 Task: Open Card Card0000000007 in Board Board0000000002 in Workspace WS0000000001 in Trello. Add Member carxxstreet791@gmail.com to Card Card0000000007 in Board Board0000000002 in Workspace WS0000000001 in Trello. Add Orange Label titled Label0000000007 to Card Card0000000007 in Board Board0000000002 in Workspace WS0000000001 in Trello. Add Checklist CL0000000007 to Card Card0000000007 in Board Board0000000002 in Workspace WS0000000001 in Trello. Add Dates with Start Date as Oct 01 2023 and Due Date as Oct 31 2023 to Card Card0000000007 in Board Board0000000002 in Workspace WS0000000001 in Trello
Action: Mouse moved to (420, 559)
Screenshot: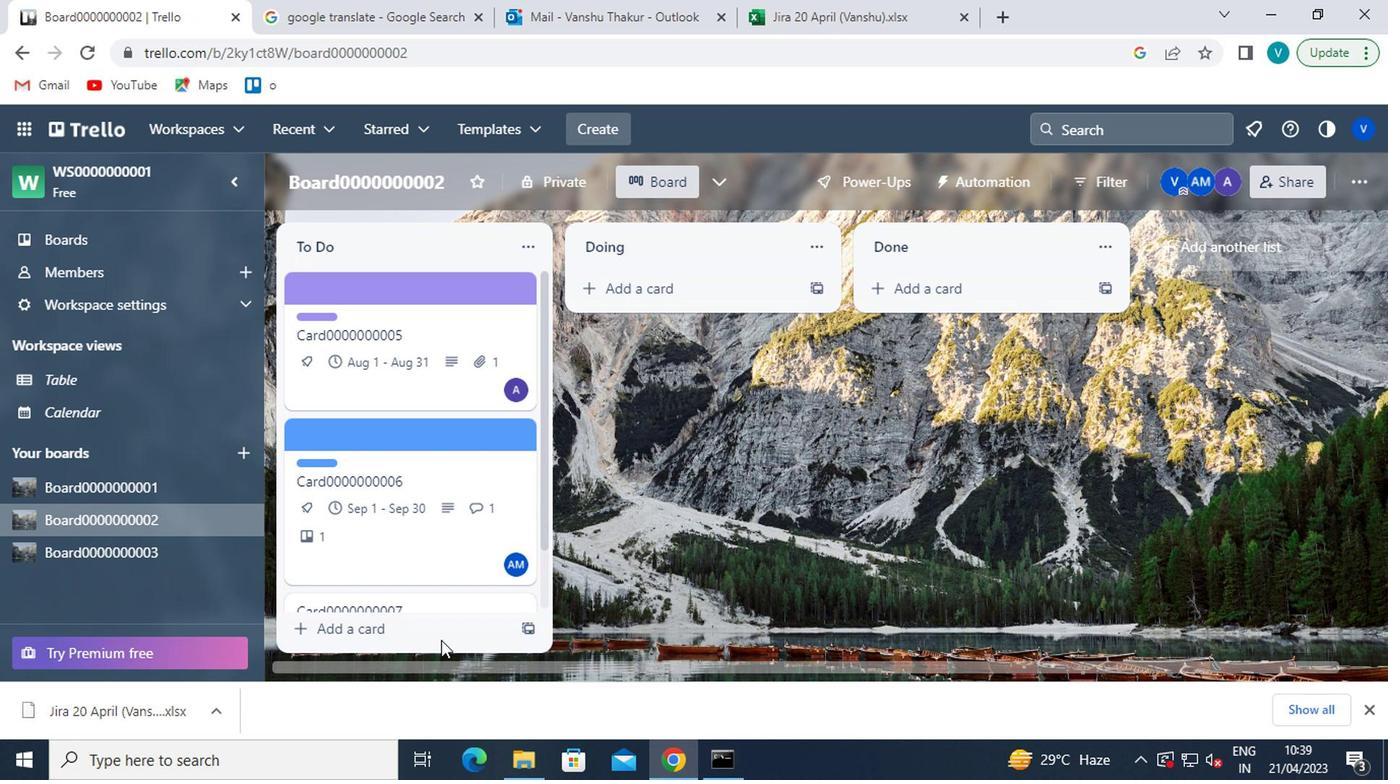 
Action: Mouse scrolled (420, 558) with delta (0, 0)
Screenshot: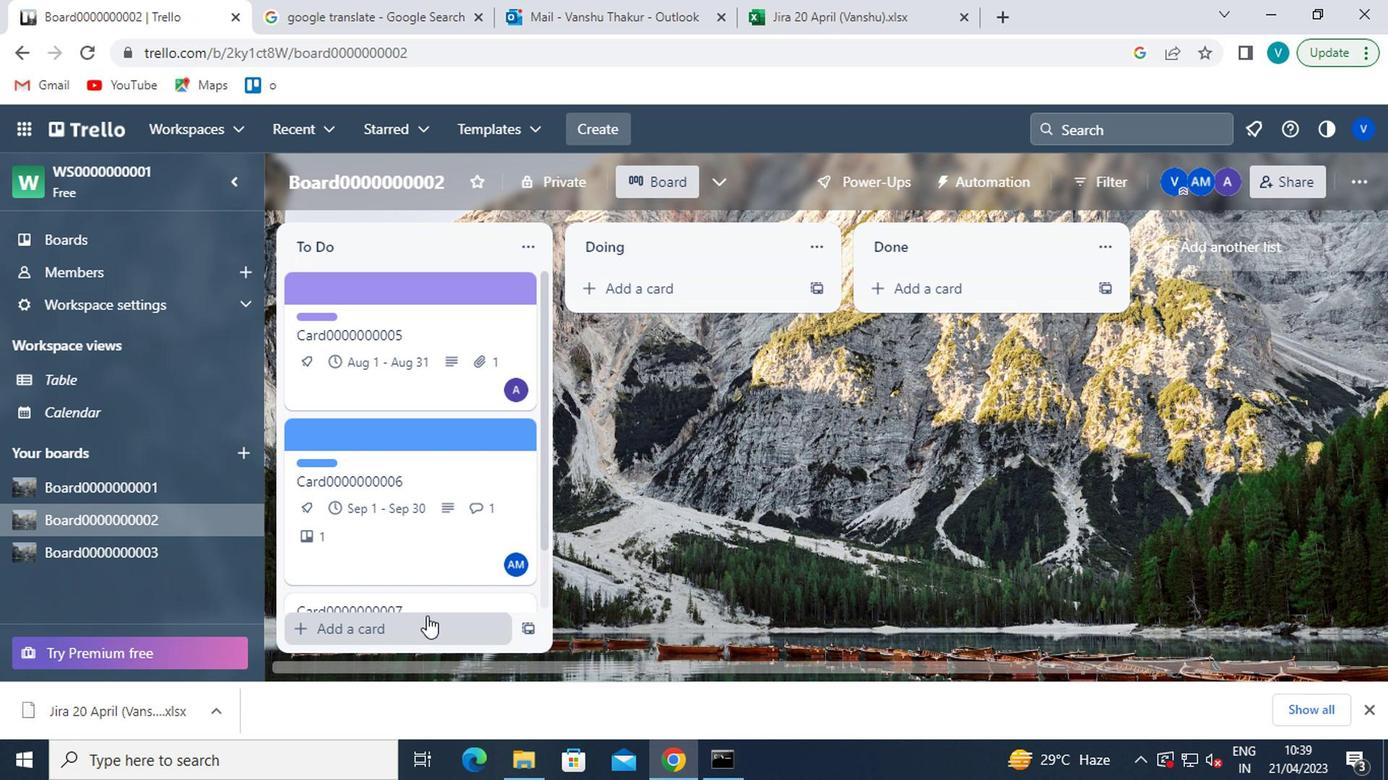
Action: Mouse scrolled (420, 558) with delta (0, 0)
Screenshot: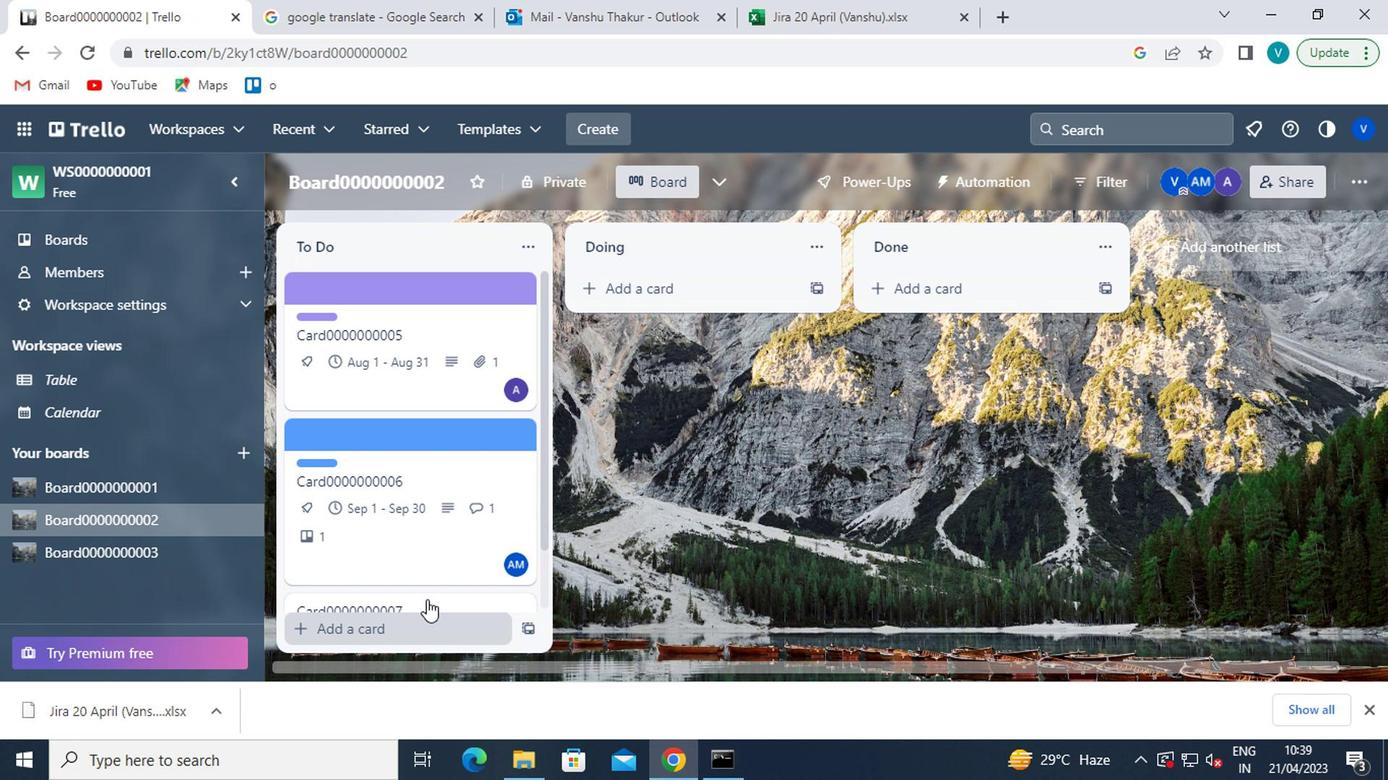 
Action: Mouse moved to (425, 534)
Screenshot: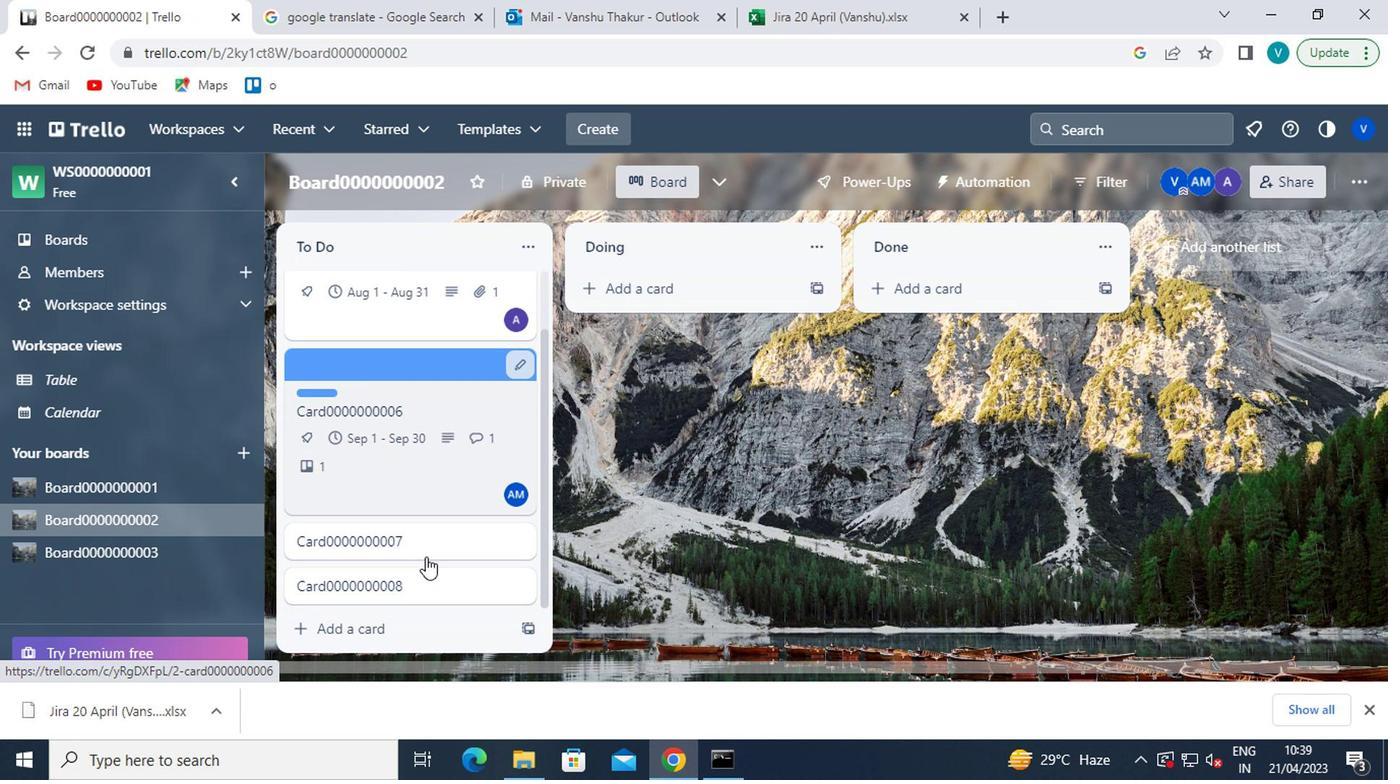 
Action: Mouse pressed left at (425, 534)
Screenshot: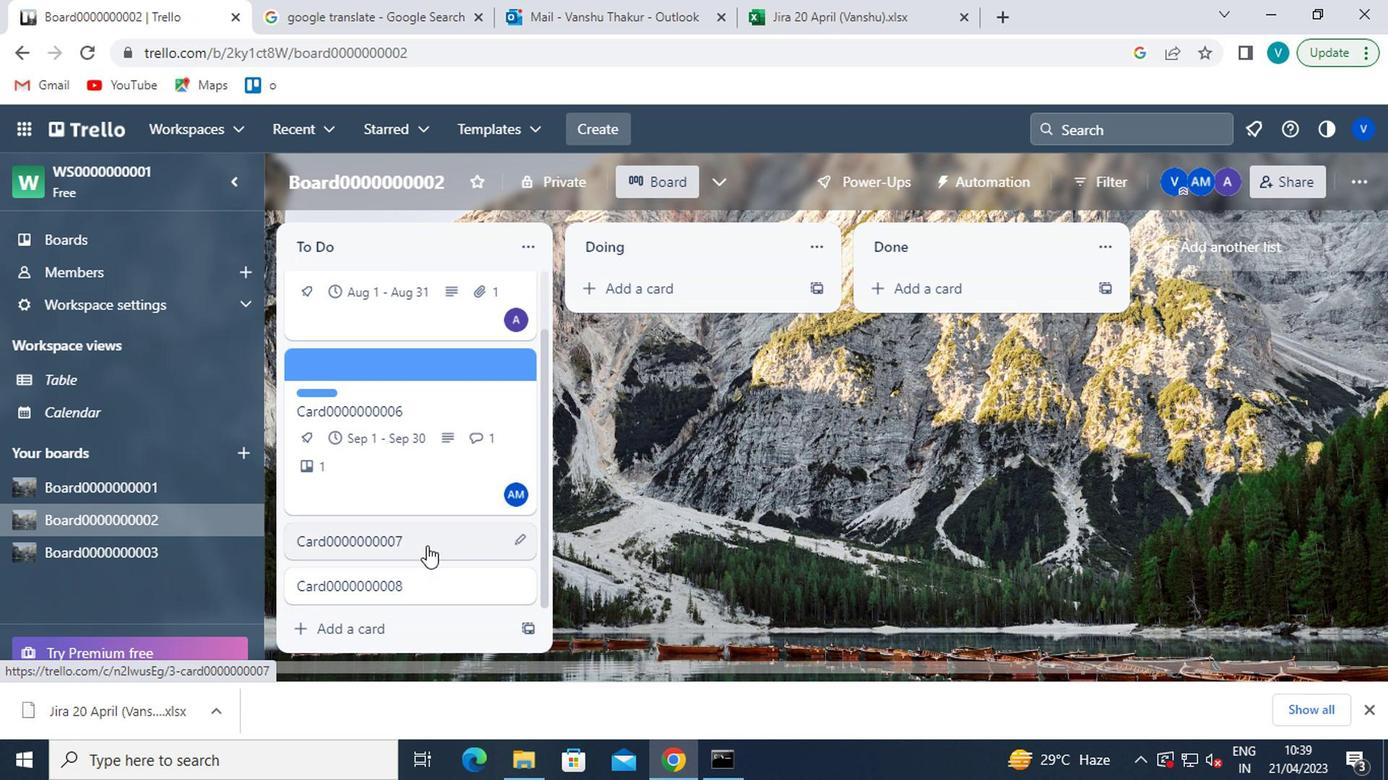 
Action: Mouse moved to (922, 356)
Screenshot: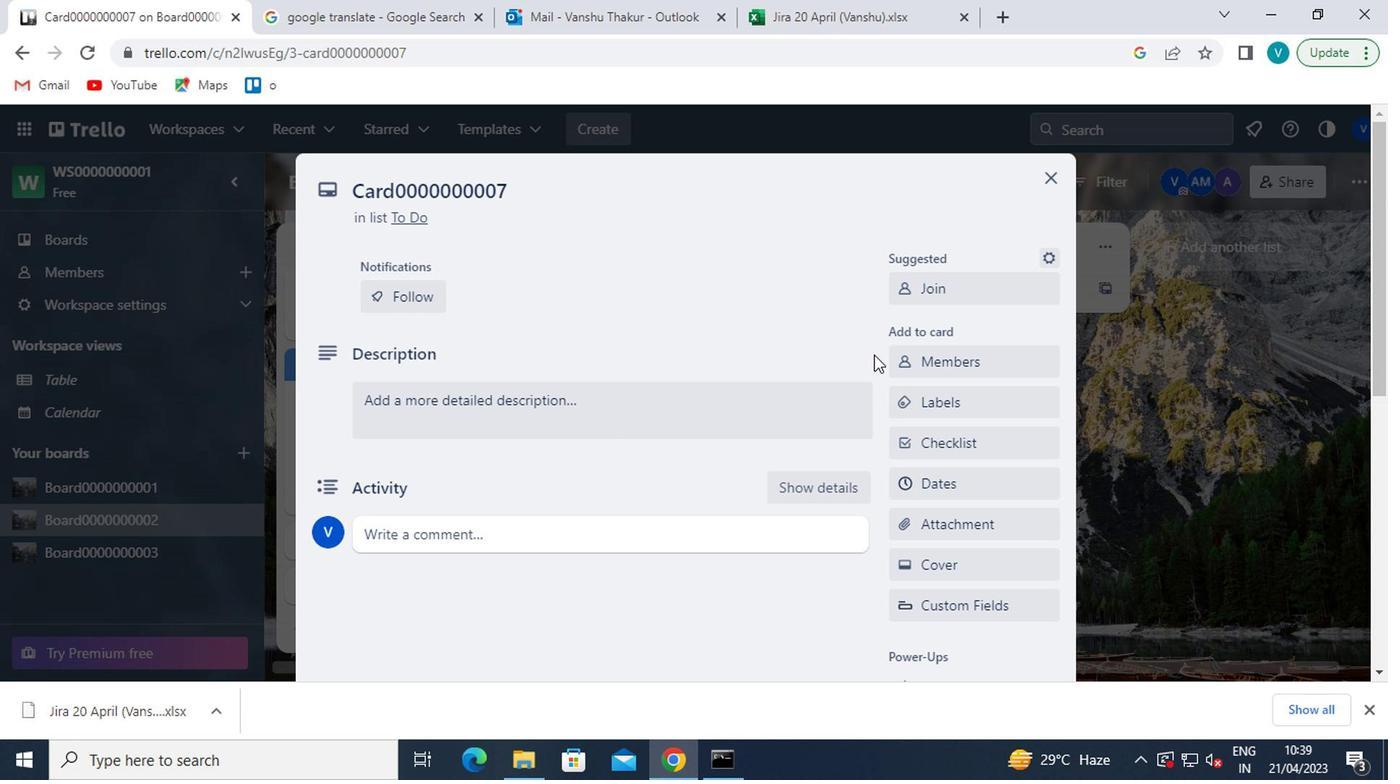 
Action: Mouse pressed left at (922, 356)
Screenshot: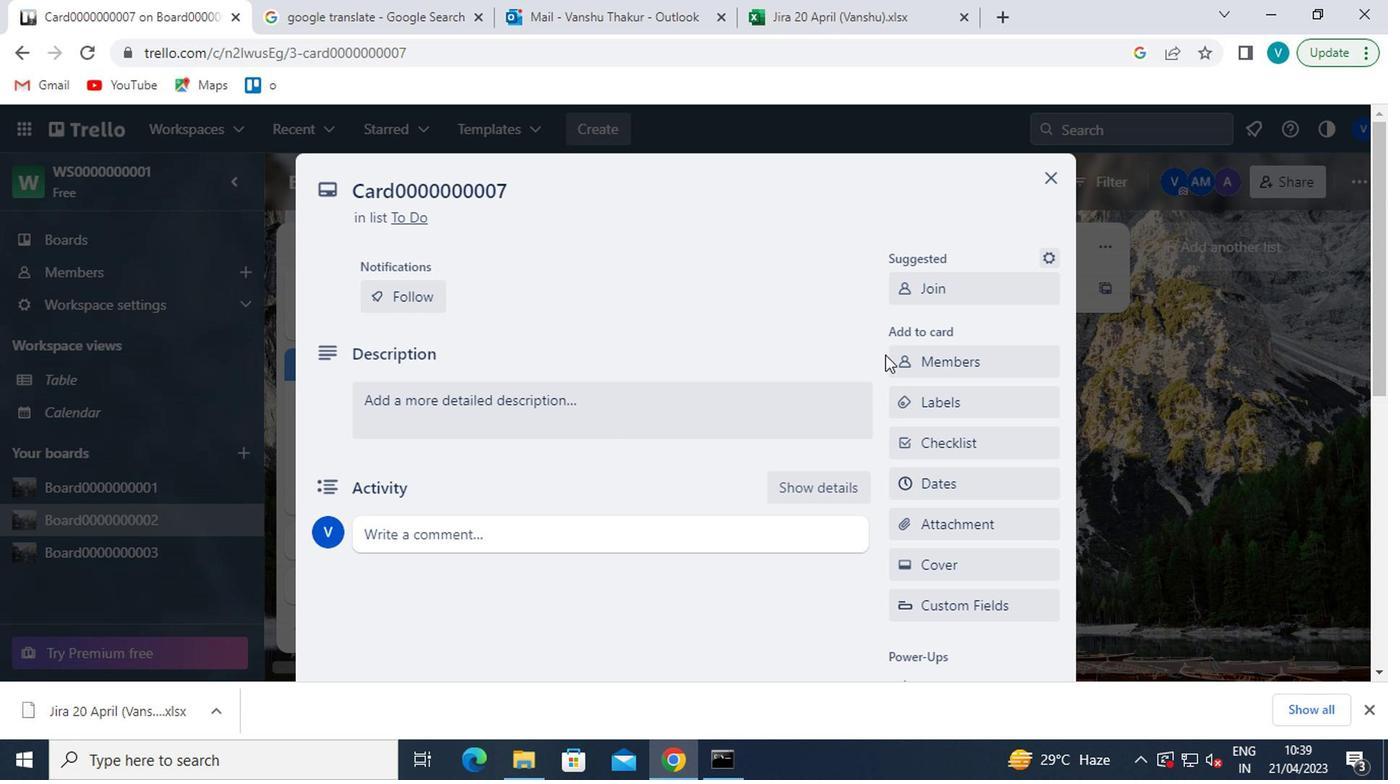 
Action: Mouse moved to (976, 230)
Screenshot: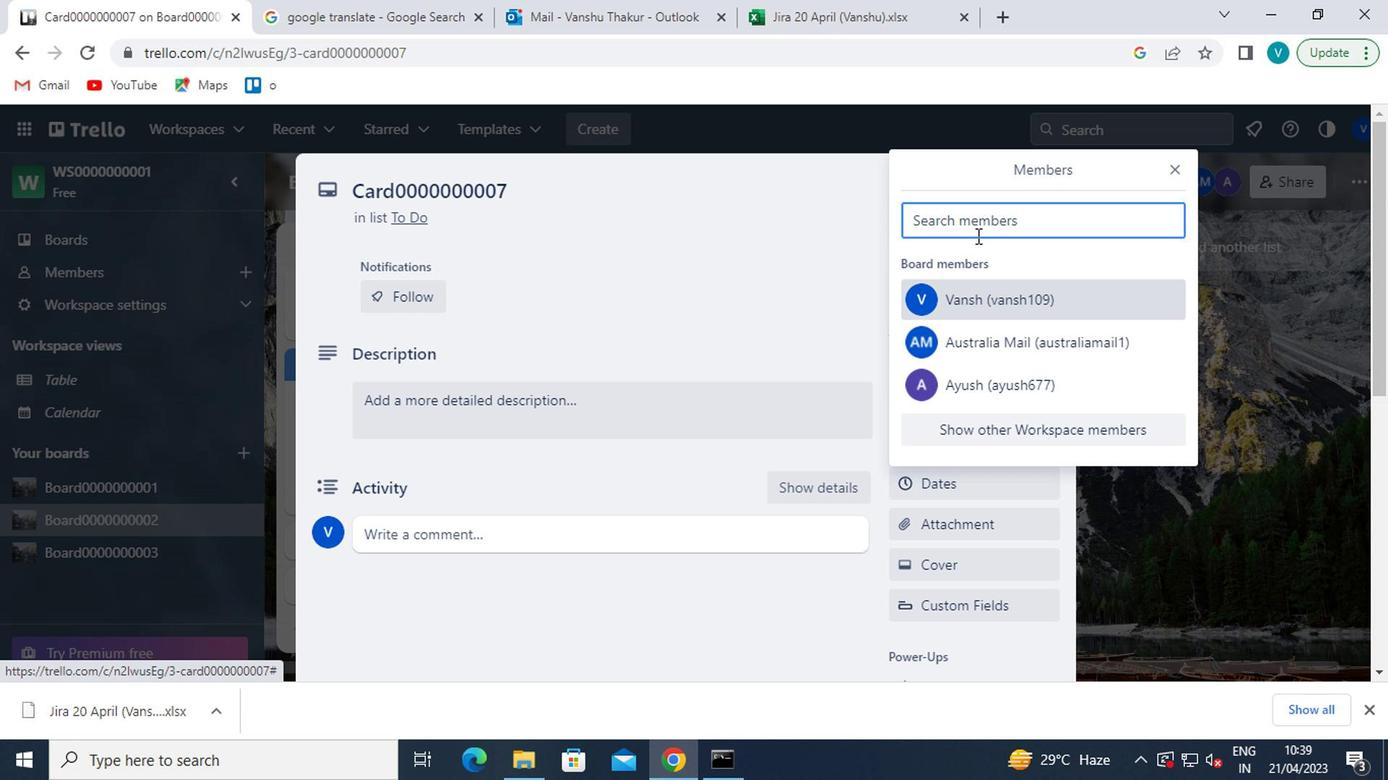
Action: Mouse pressed left at (976, 230)
Screenshot: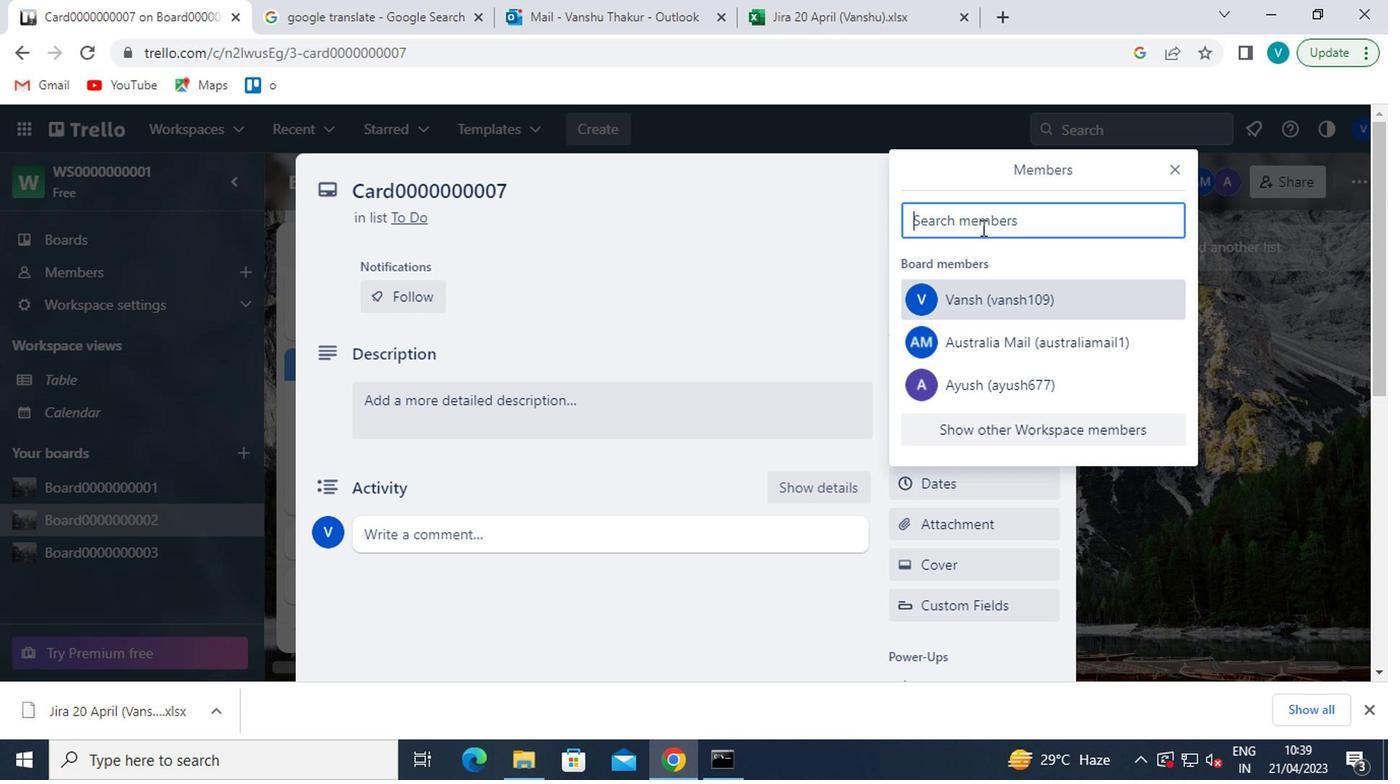 
Action: Key pressed <Key.shift>CARXXSTREET791<Key.shift>@GMAIL.COM
Screenshot: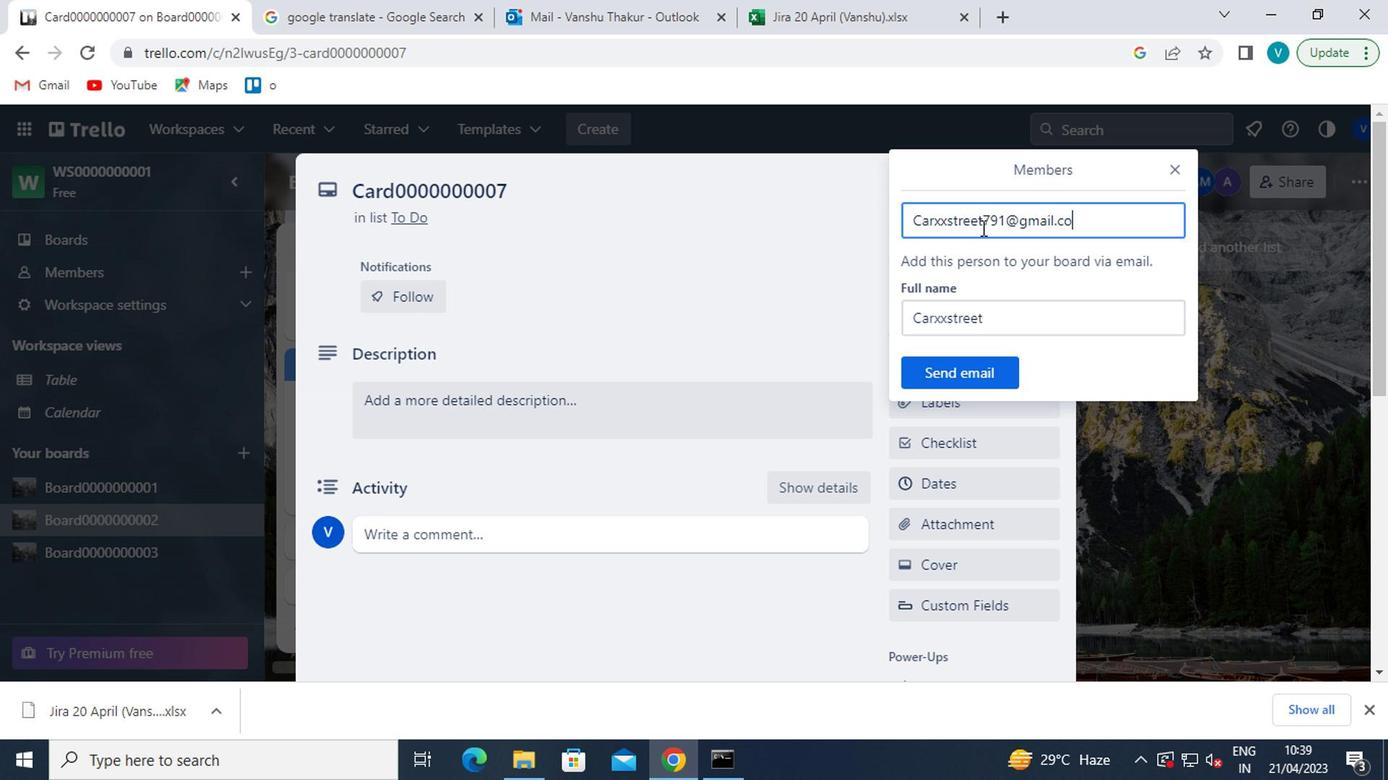 
Action: Mouse moved to (990, 371)
Screenshot: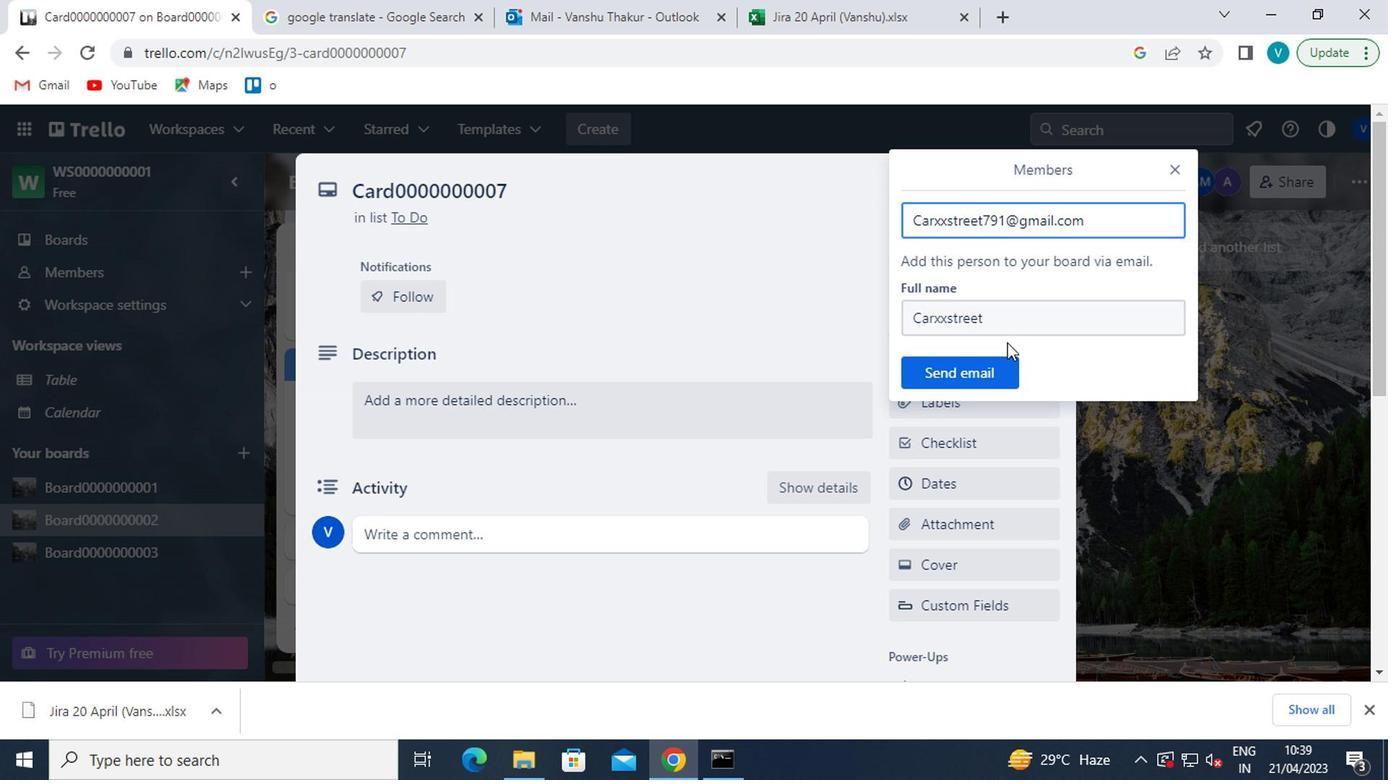 
Action: Mouse pressed left at (990, 371)
Screenshot: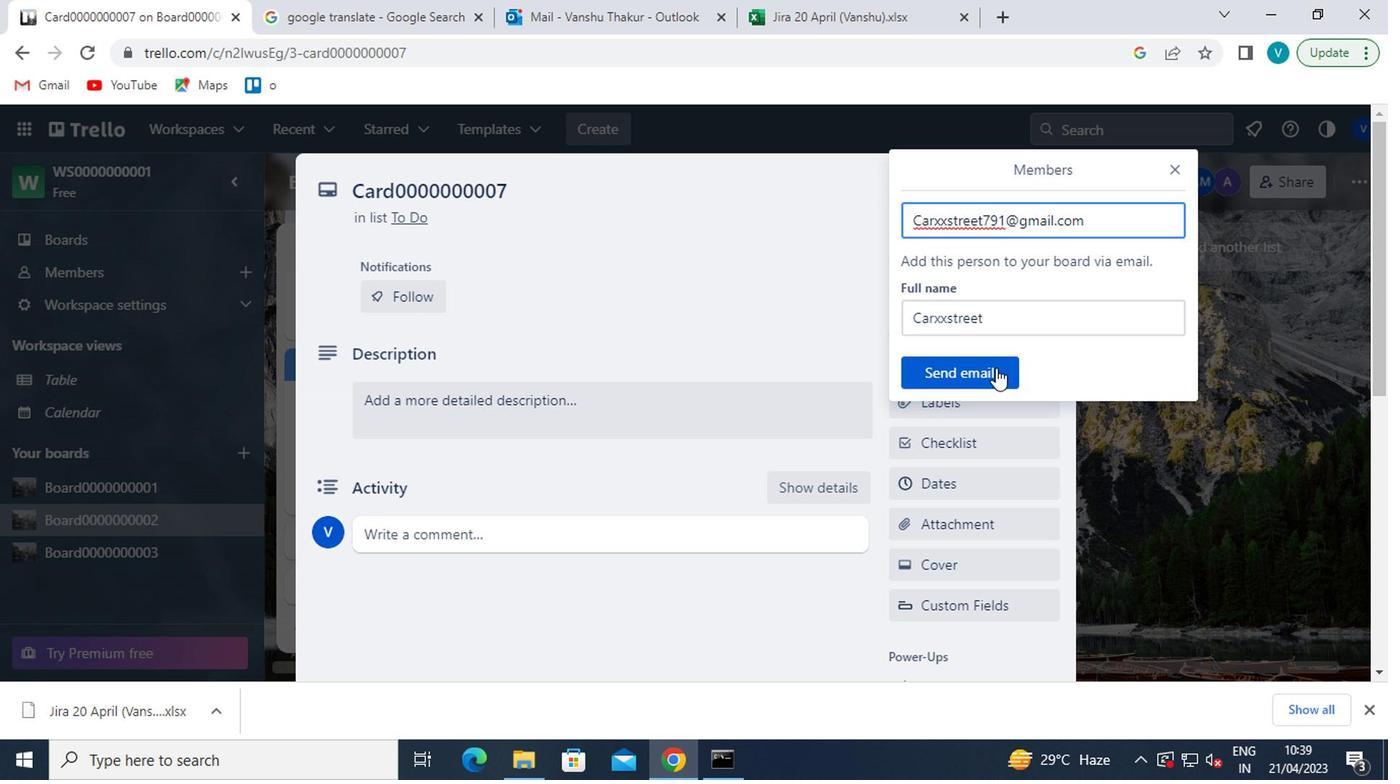 
Action: Mouse moved to (981, 398)
Screenshot: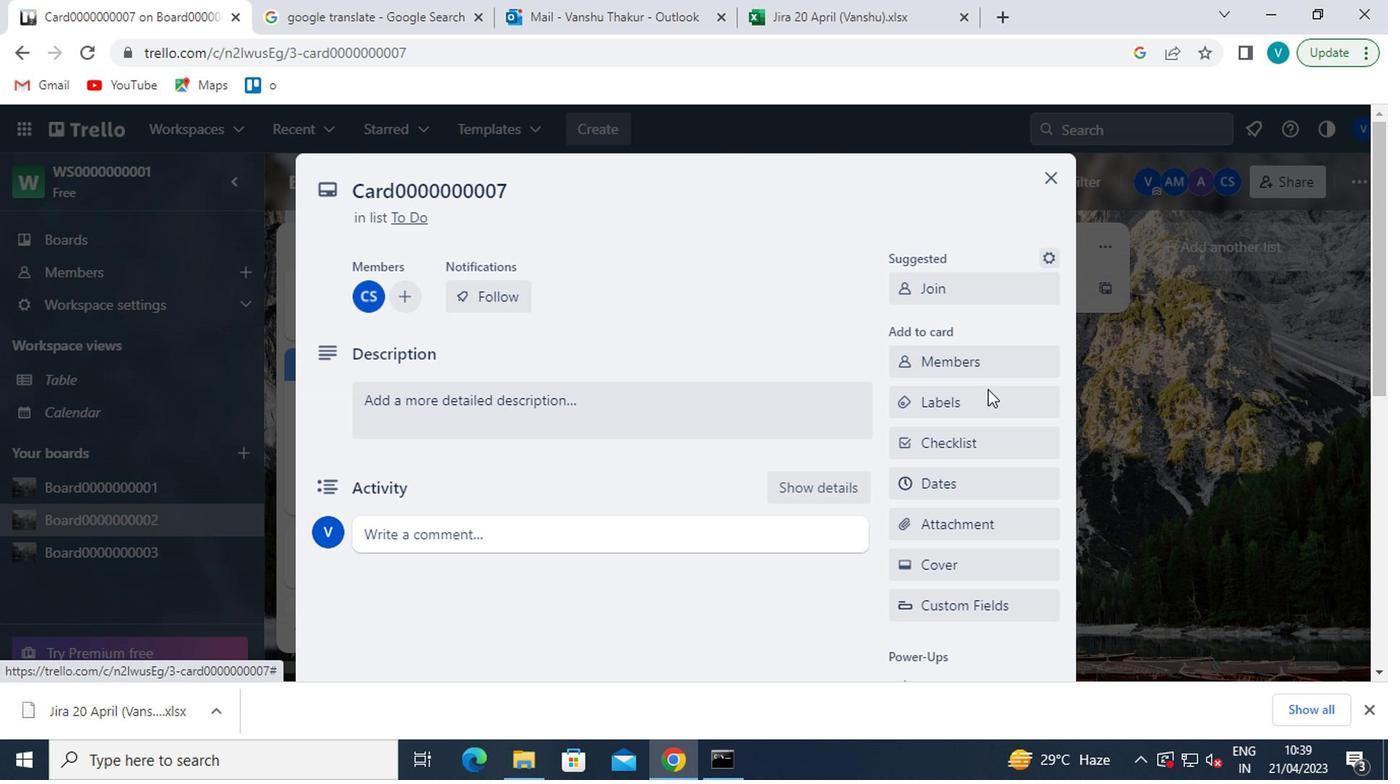 
Action: Mouse pressed left at (981, 398)
Screenshot: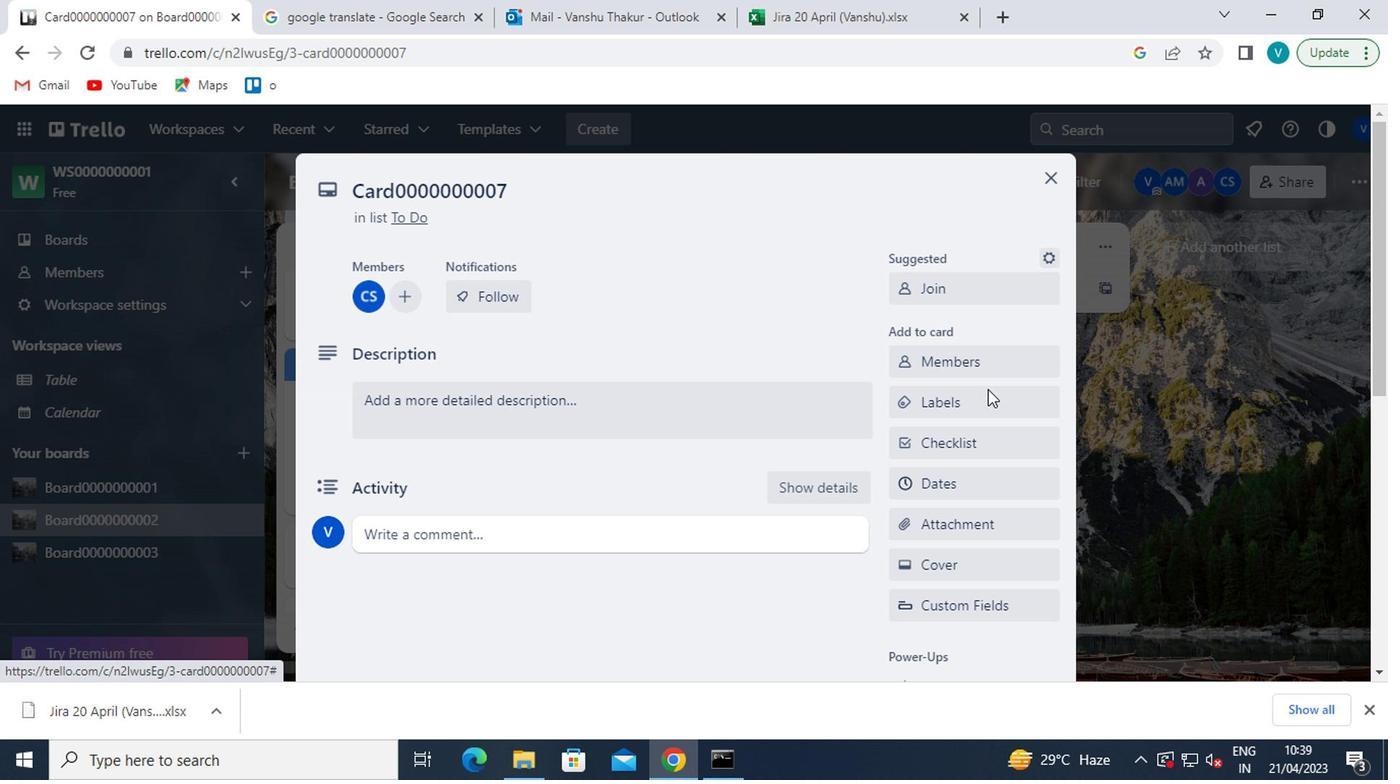 
Action: Mouse moved to (1033, 608)
Screenshot: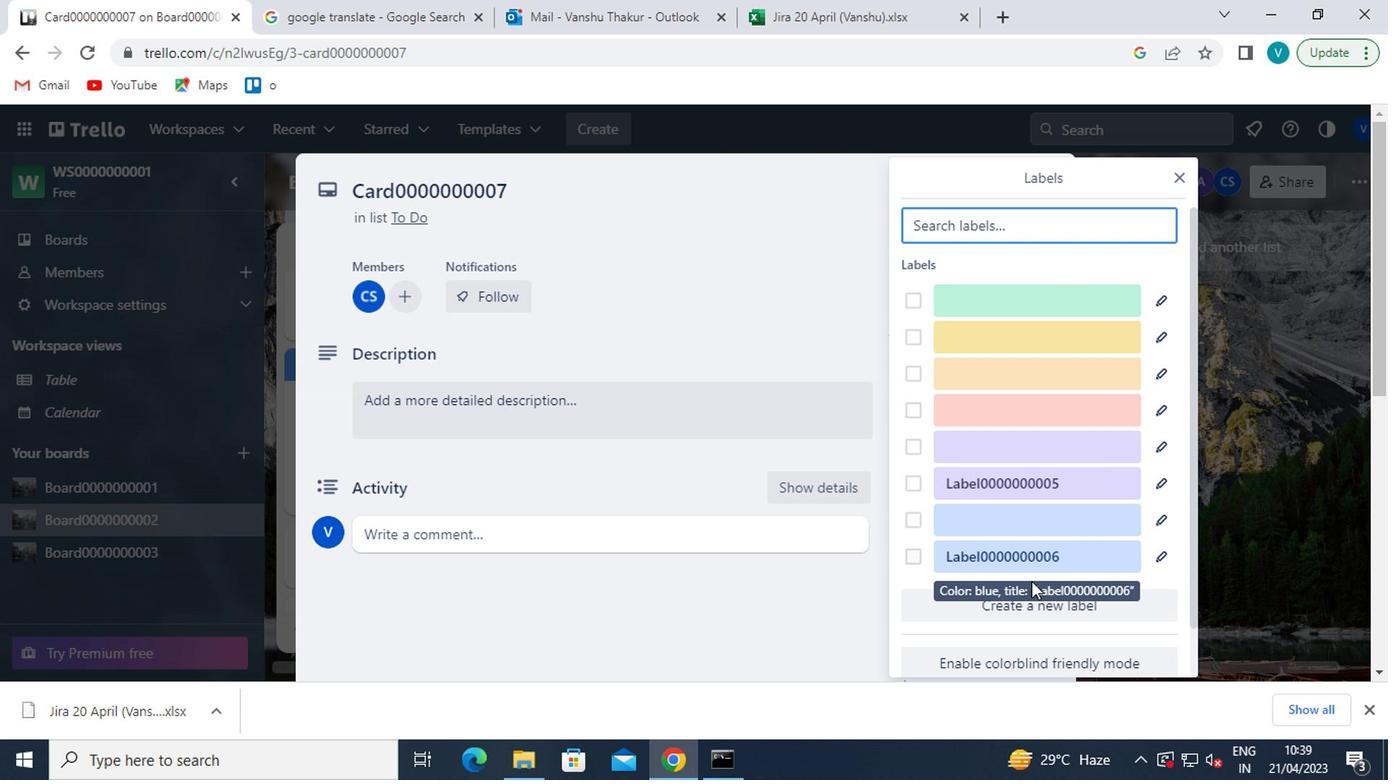 
Action: Mouse pressed left at (1033, 608)
Screenshot: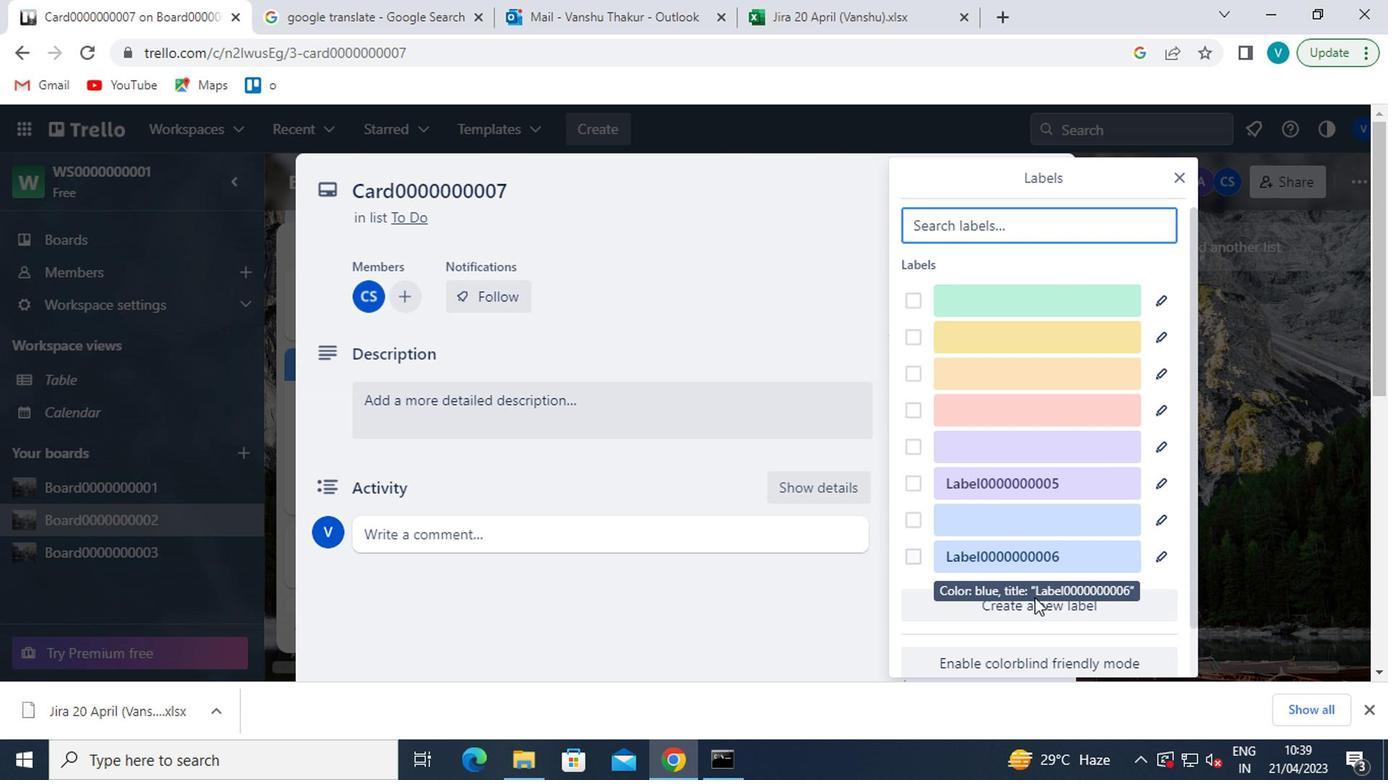 
Action: Mouse moved to (1026, 475)
Screenshot: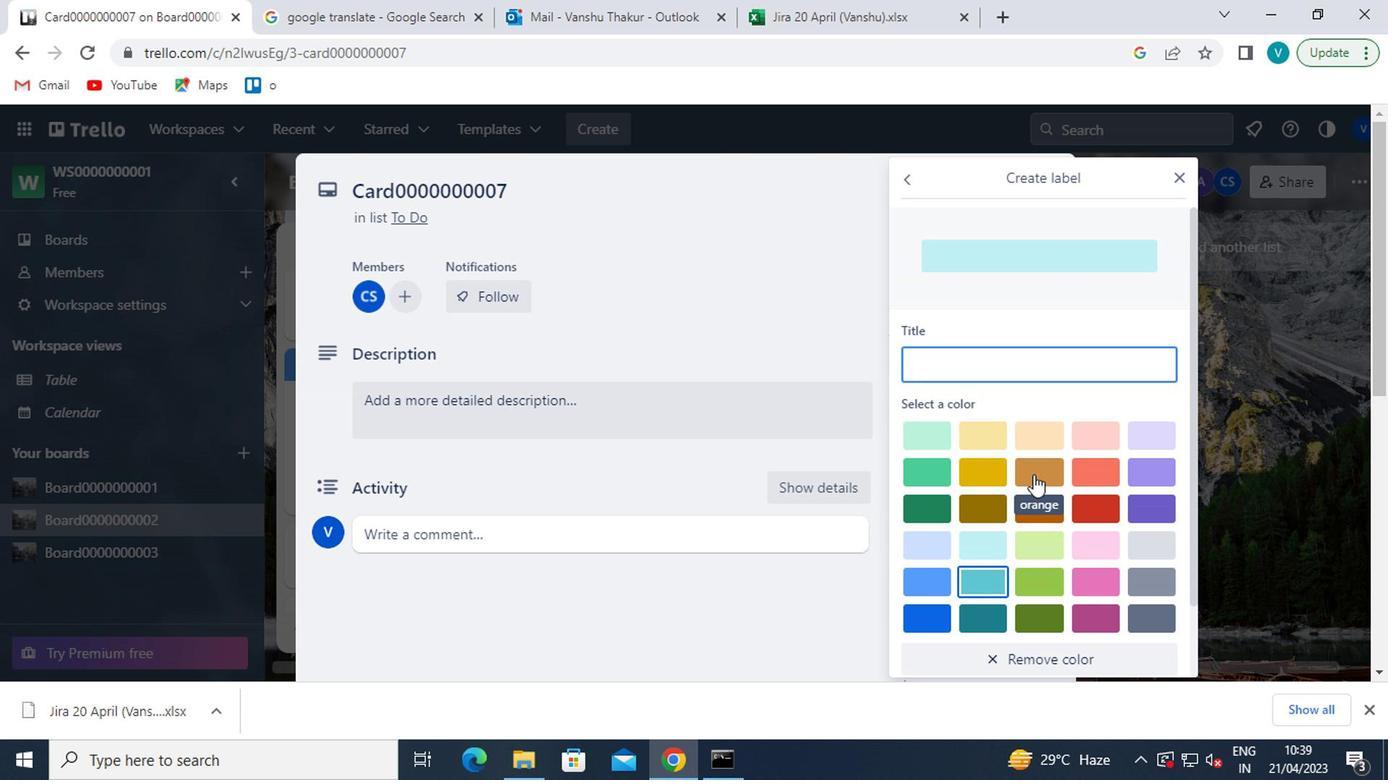
Action: Mouse pressed left at (1026, 475)
Screenshot: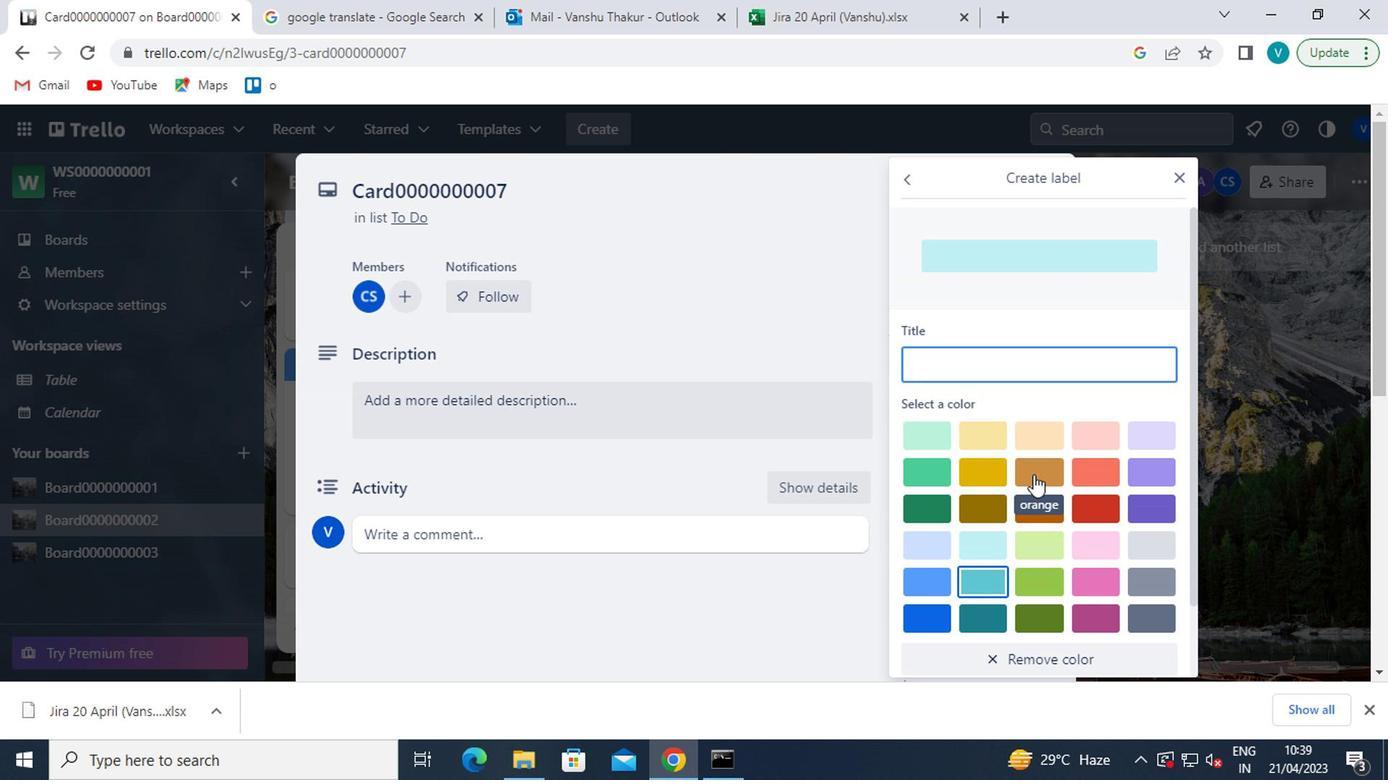 
Action: Mouse moved to (1041, 353)
Screenshot: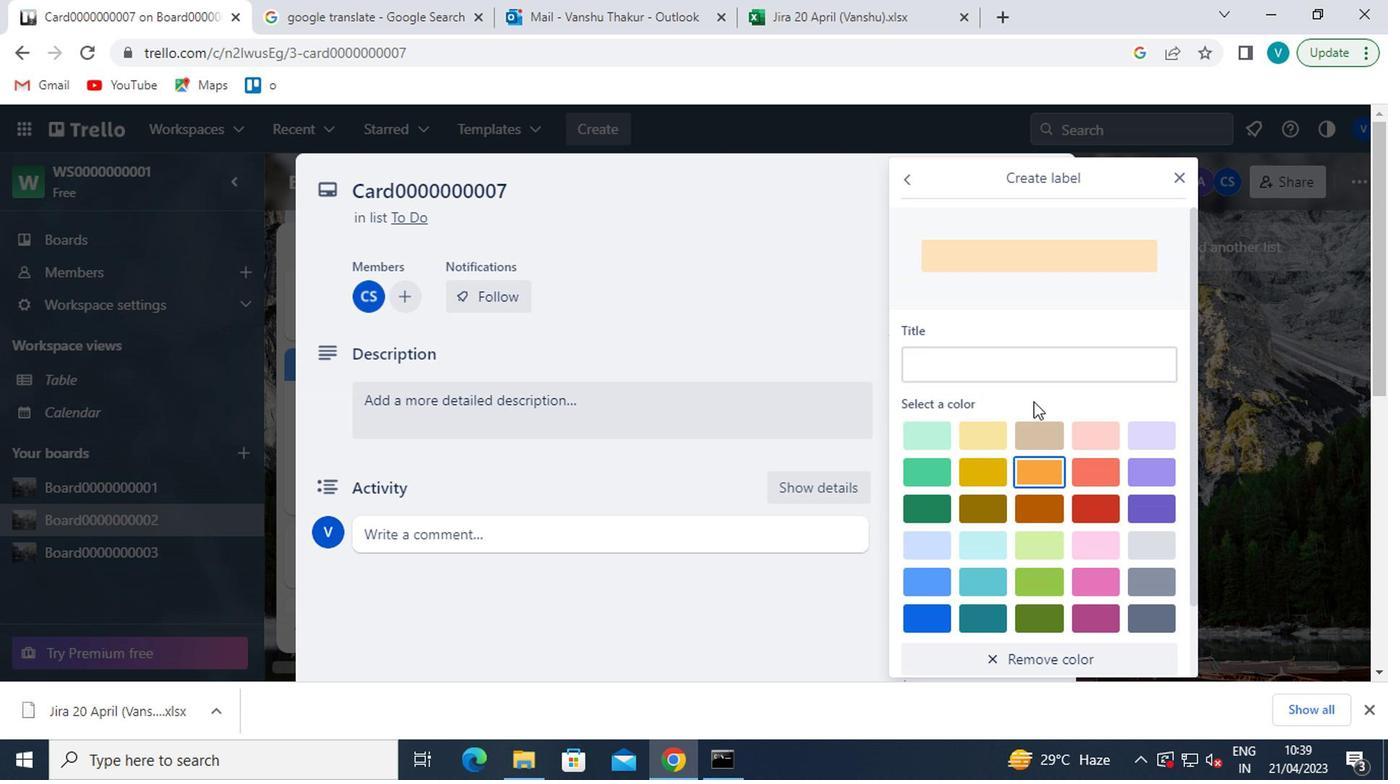 
Action: Mouse pressed left at (1041, 353)
Screenshot: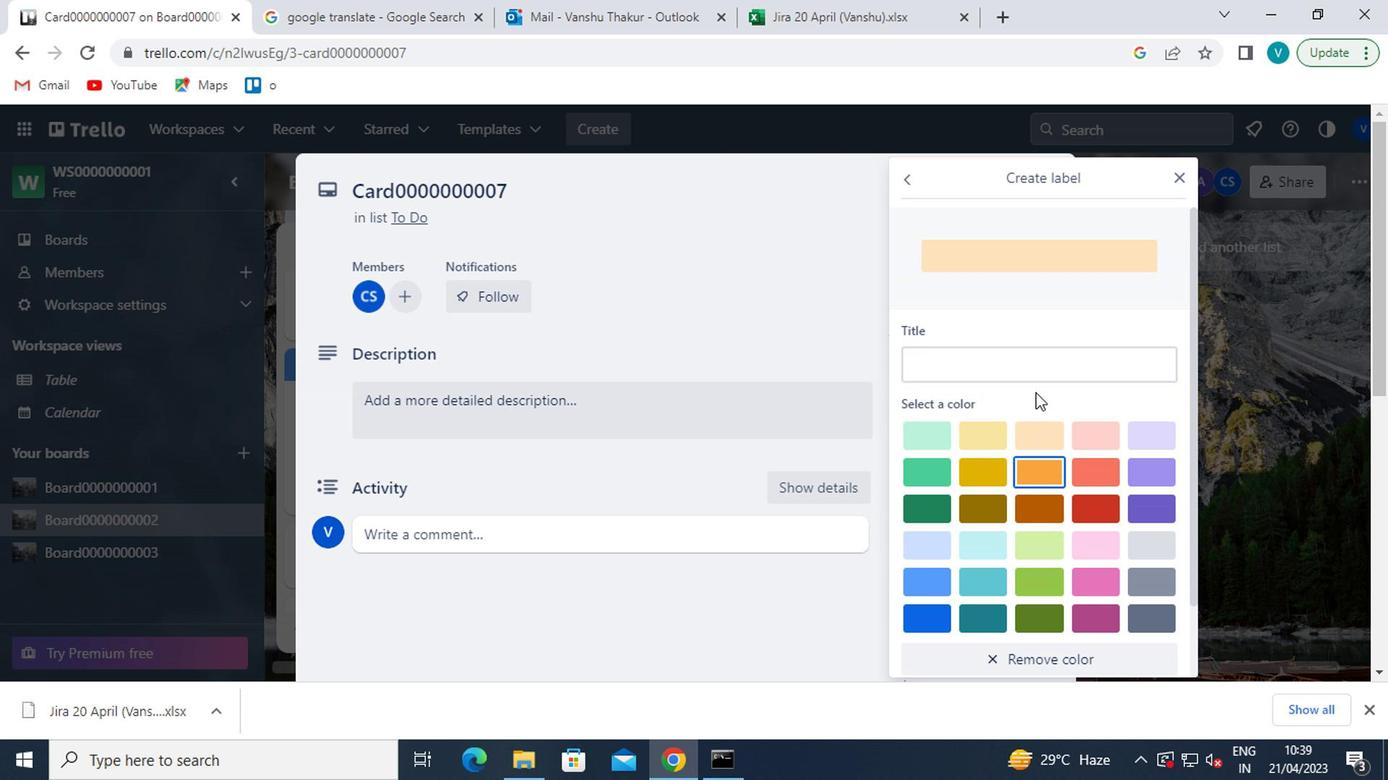
Action: Key pressed <Key.shift>LABEL0000000007
Screenshot: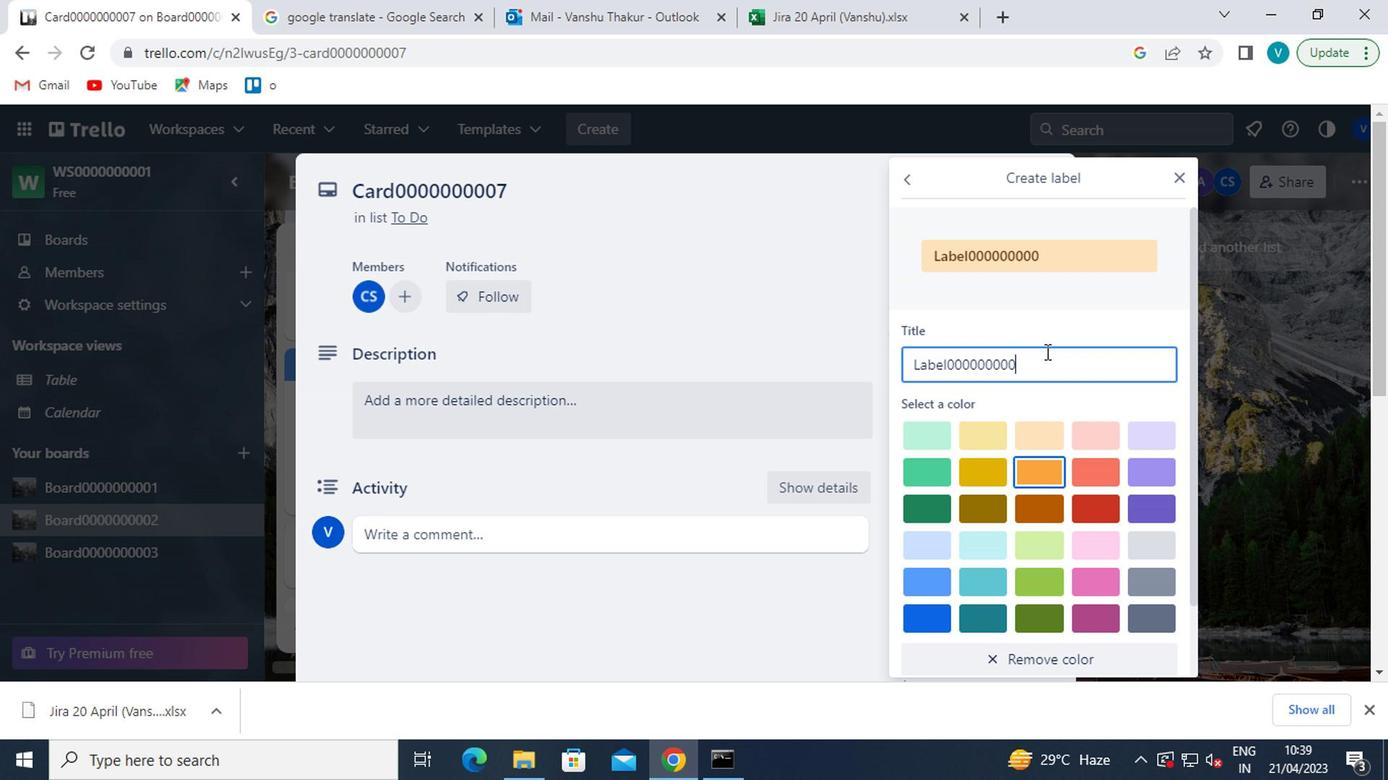 
Action: Mouse scrolled (1041, 352) with delta (0, 0)
Screenshot: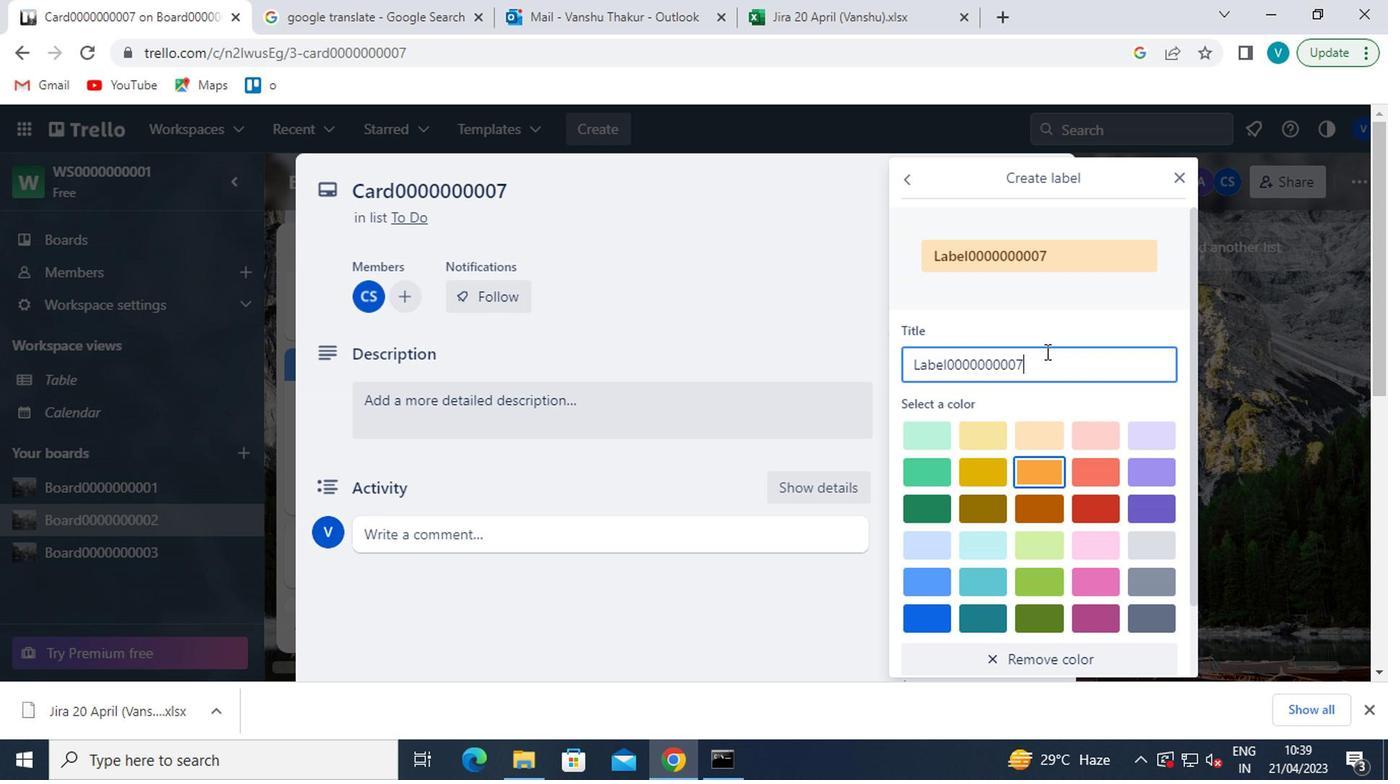 
Action: Mouse scrolled (1041, 352) with delta (0, 0)
Screenshot: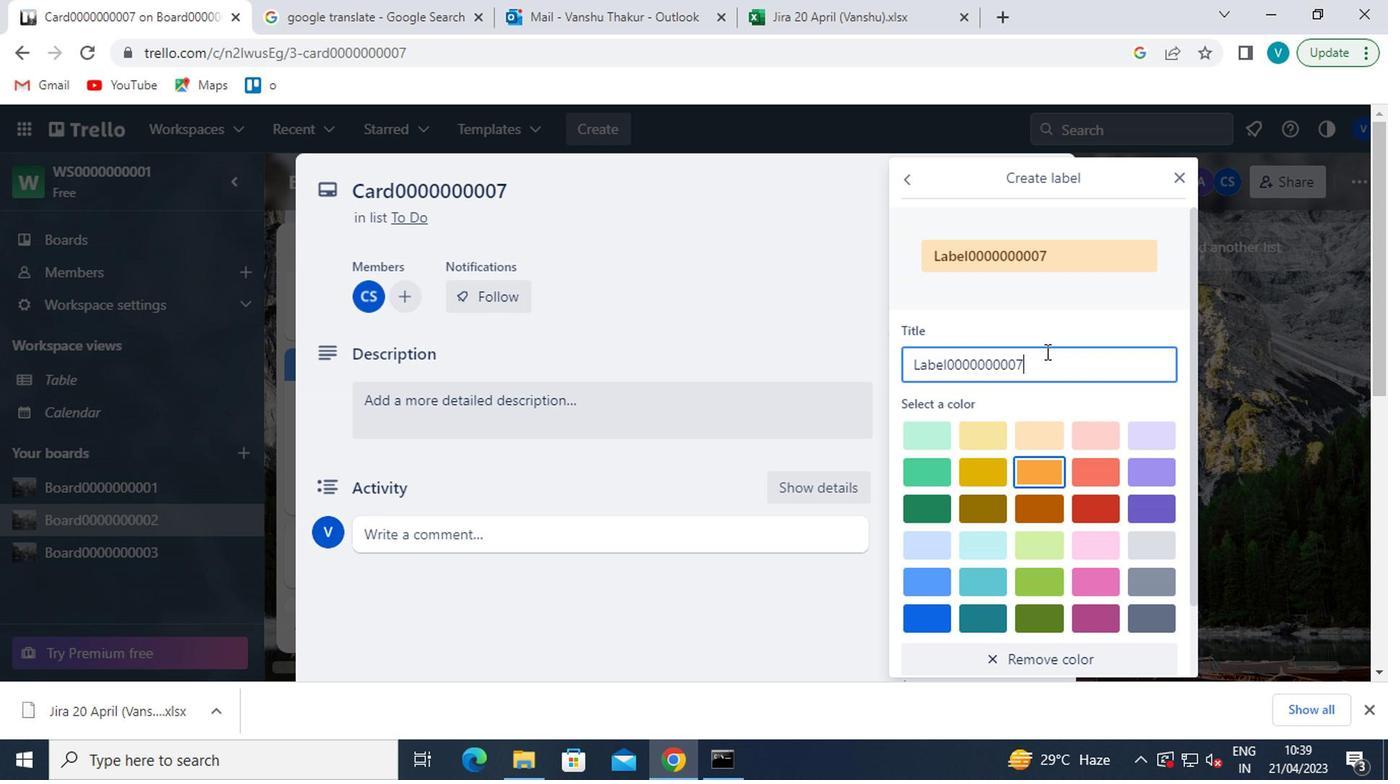 
Action: Mouse scrolled (1041, 352) with delta (0, 0)
Screenshot: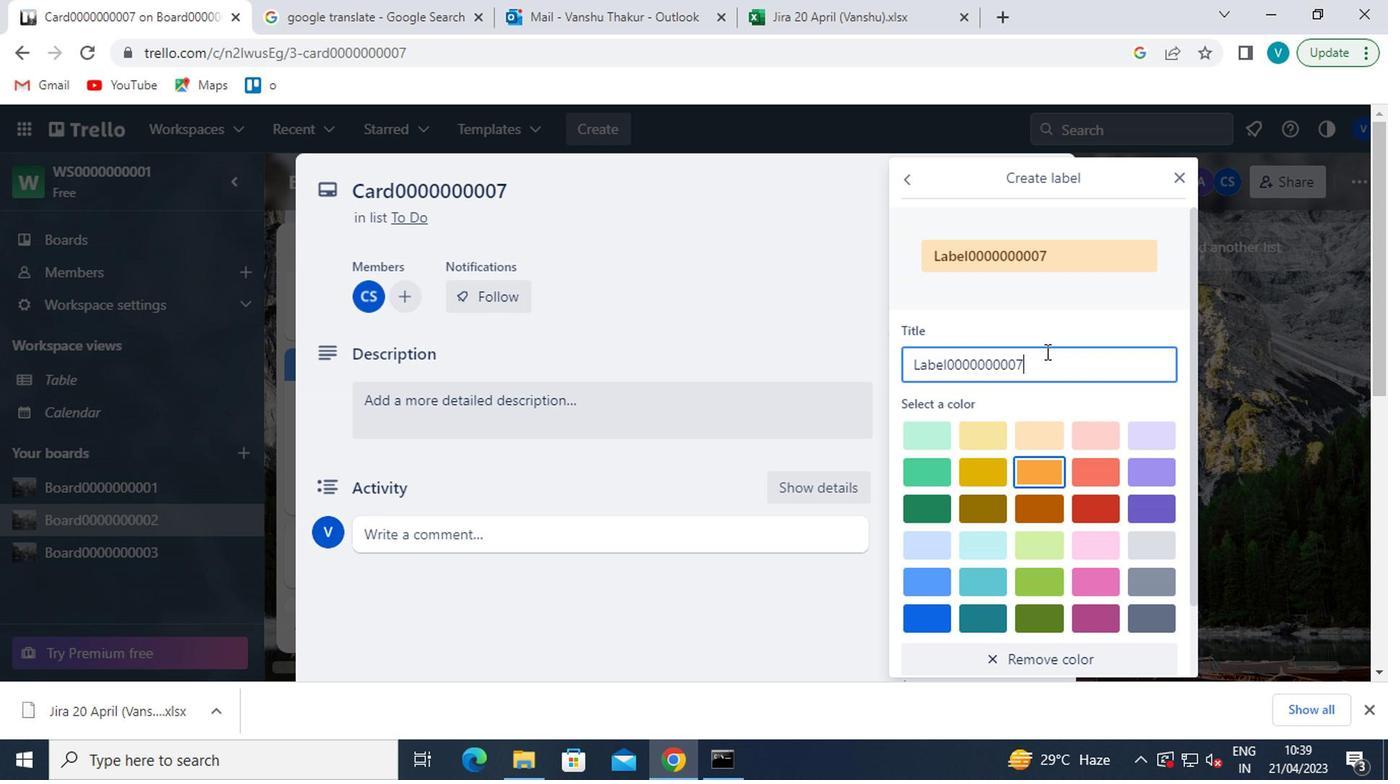
Action: Mouse moved to (938, 643)
Screenshot: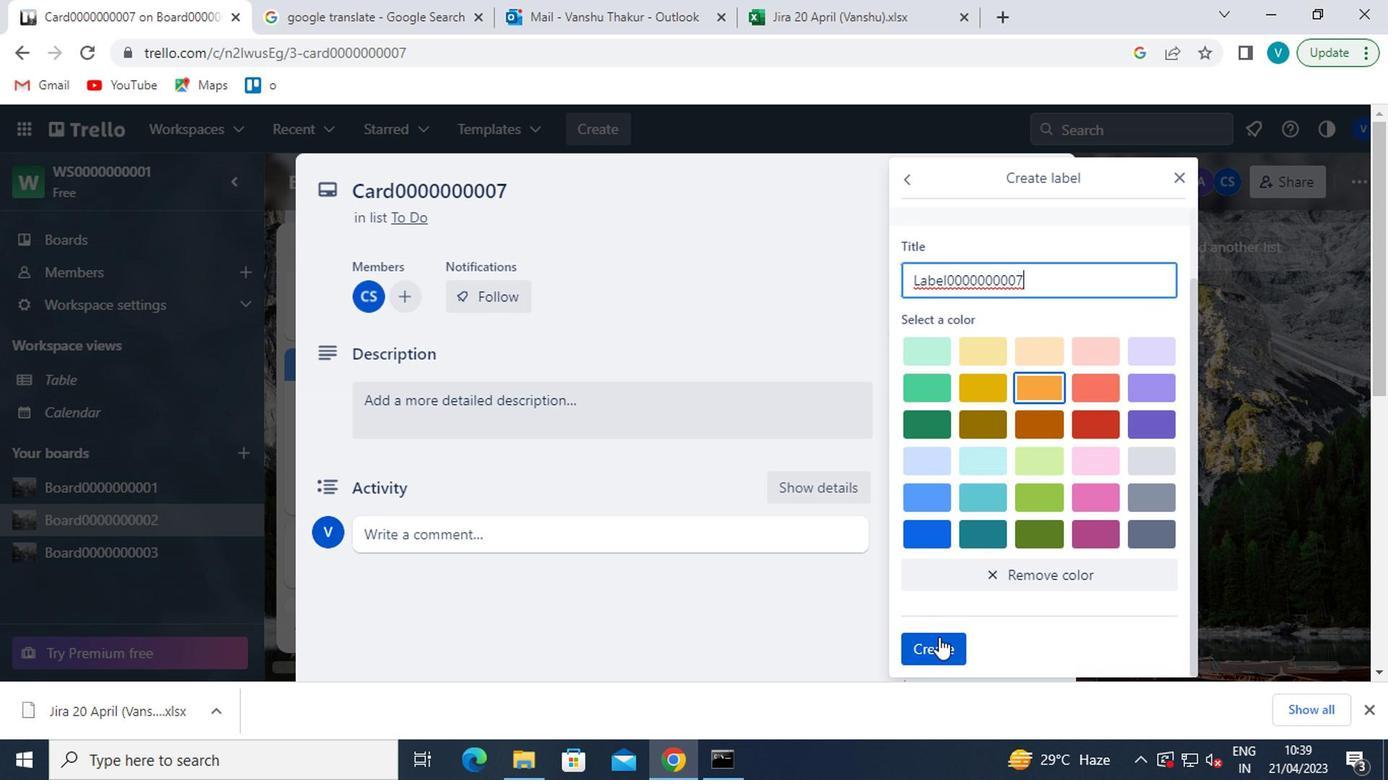 
Action: Mouse pressed left at (938, 643)
Screenshot: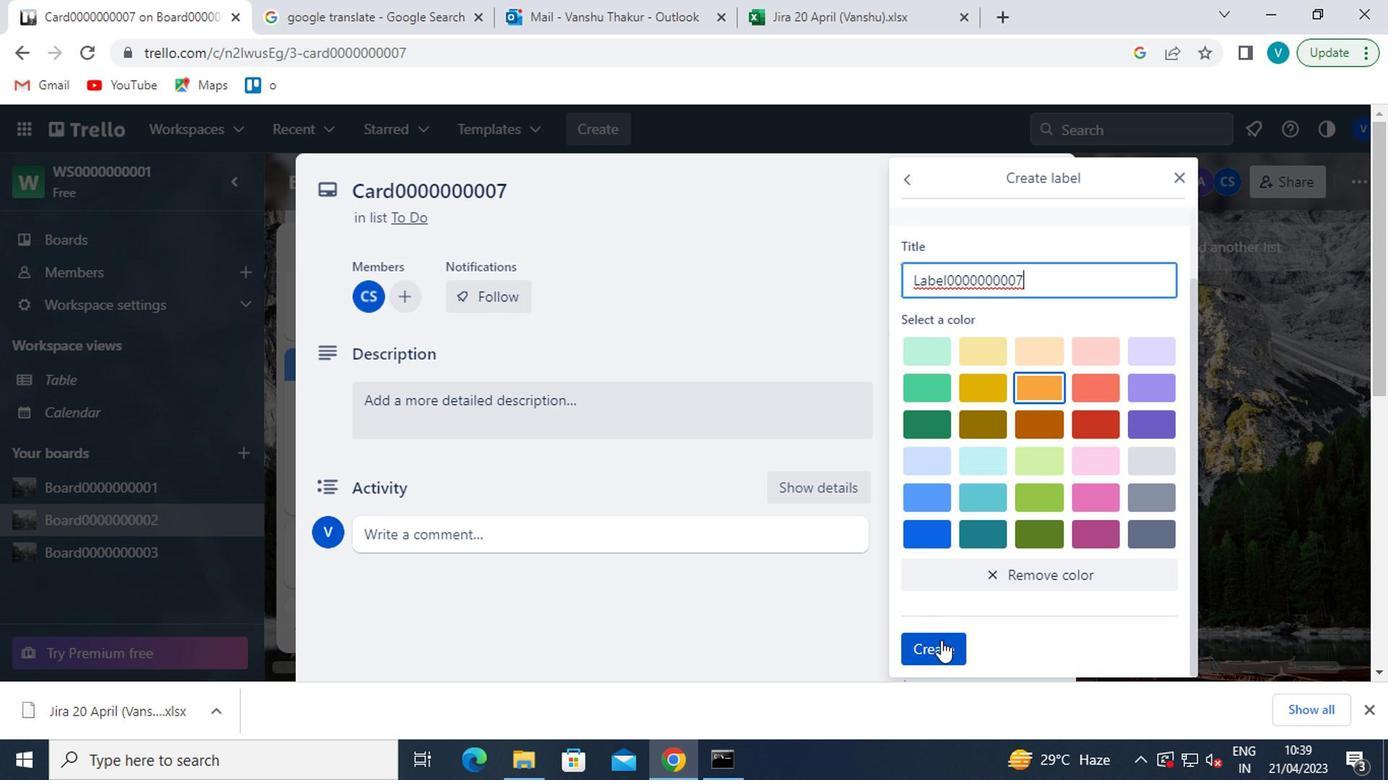 
Action: Mouse moved to (1177, 172)
Screenshot: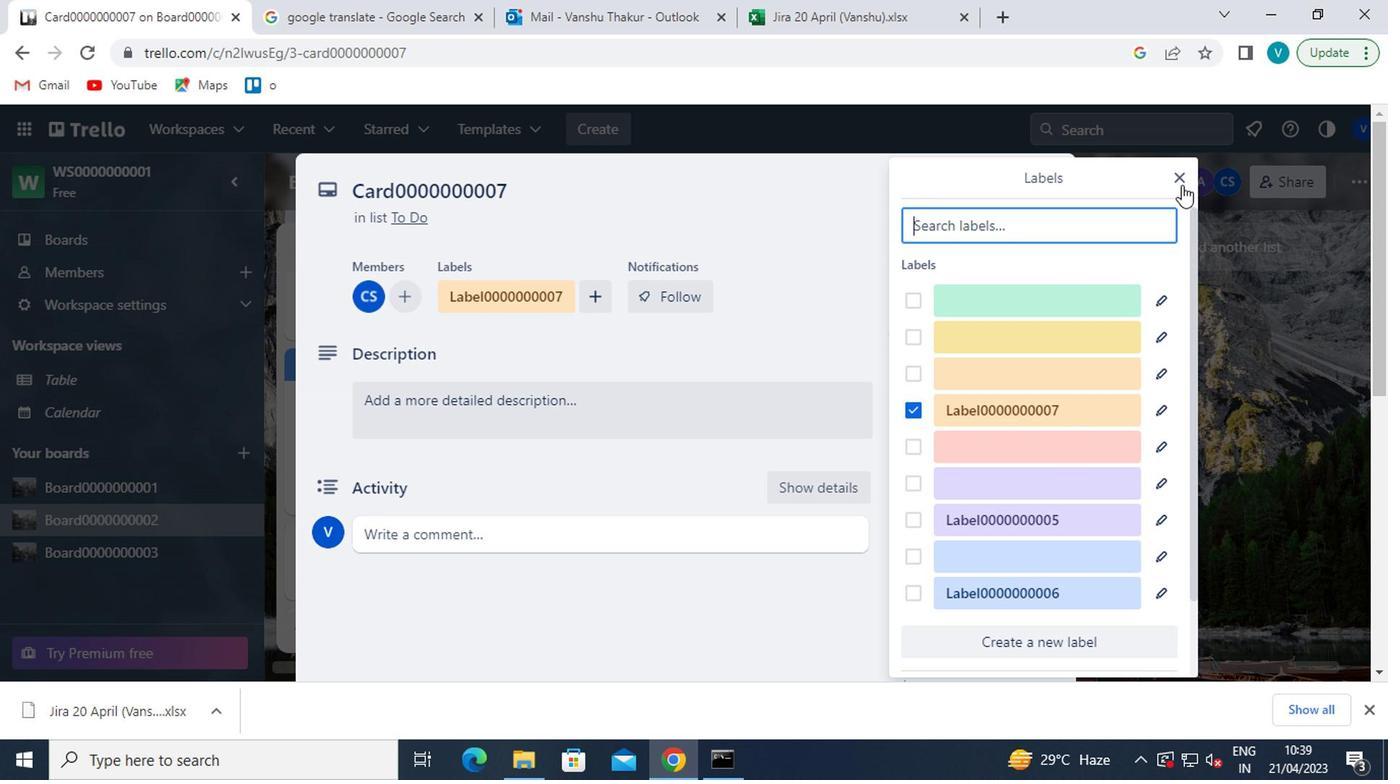 
Action: Mouse pressed left at (1177, 172)
Screenshot: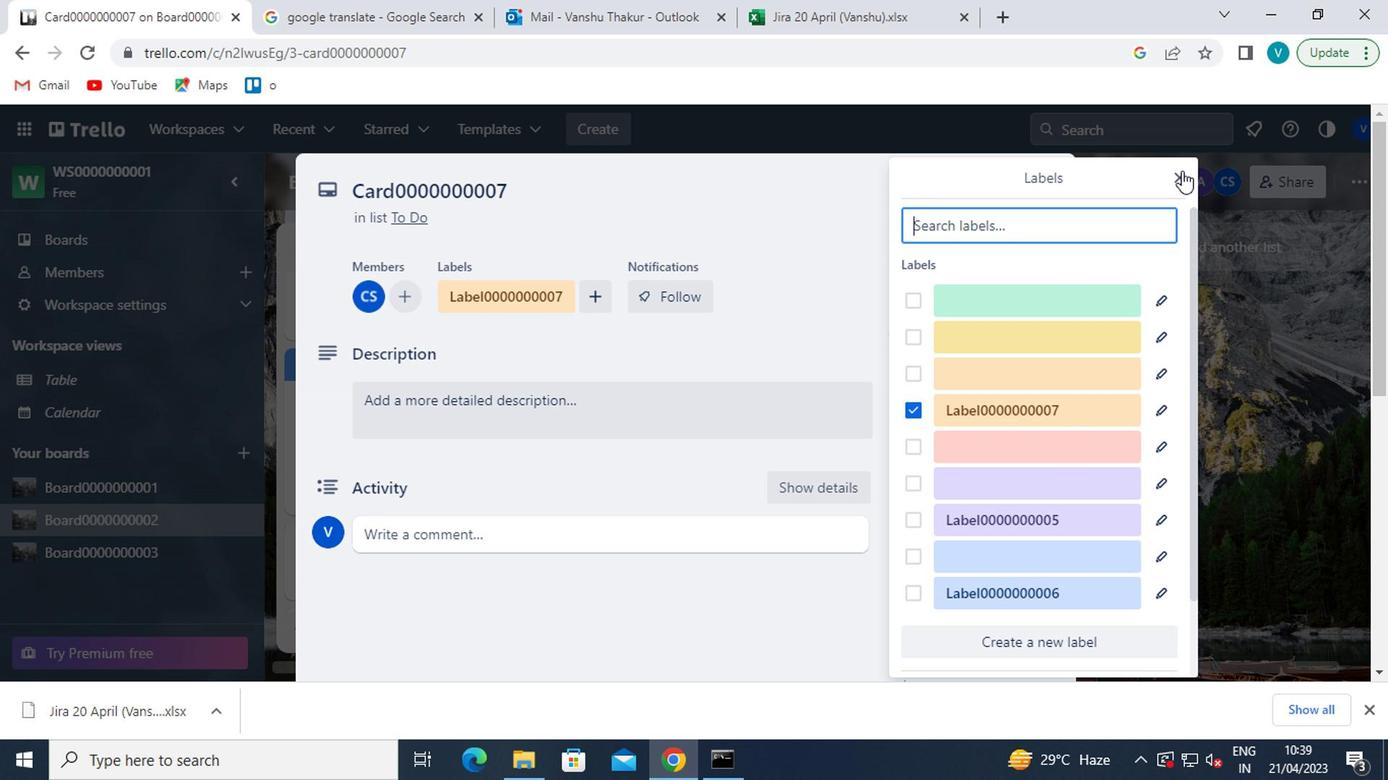 
Action: Mouse moved to (976, 444)
Screenshot: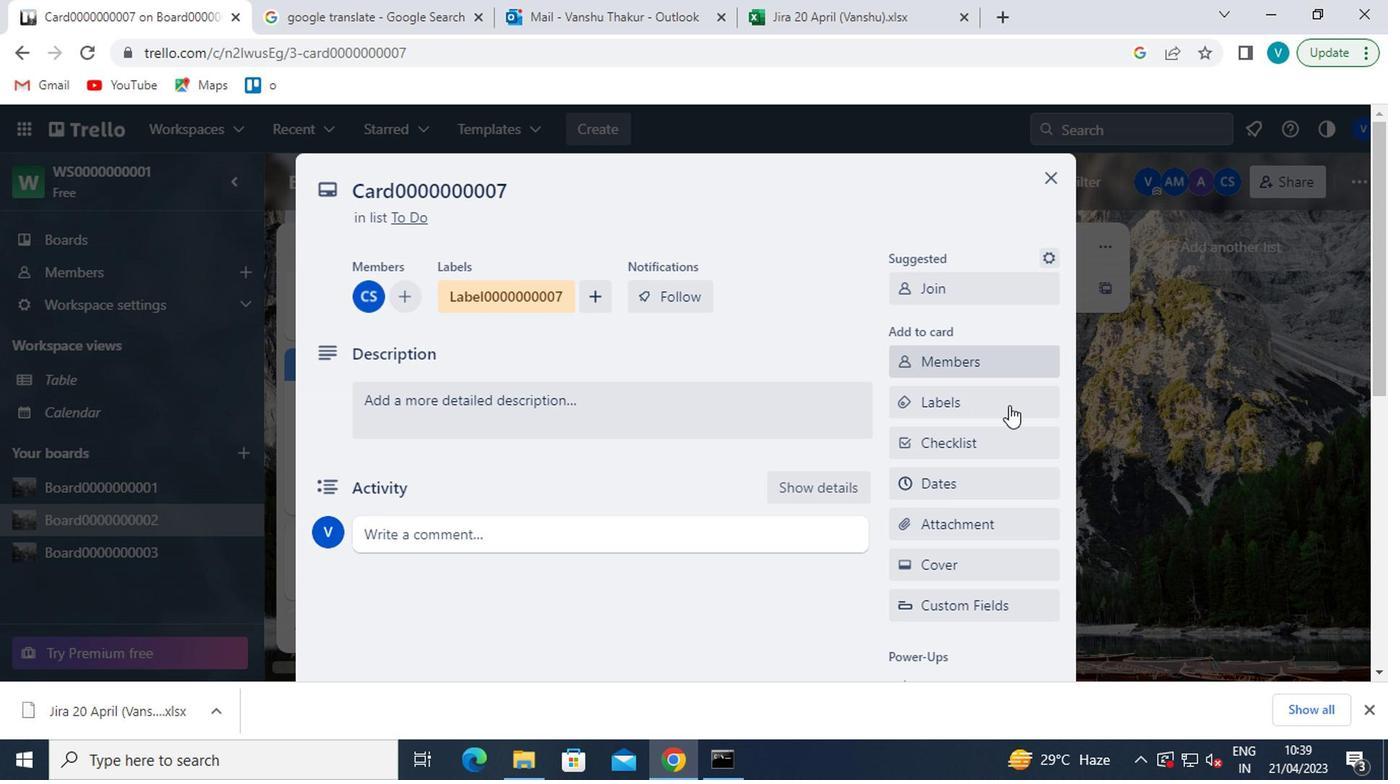 
Action: Mouse pressed left at (976, 444)
Screenshot: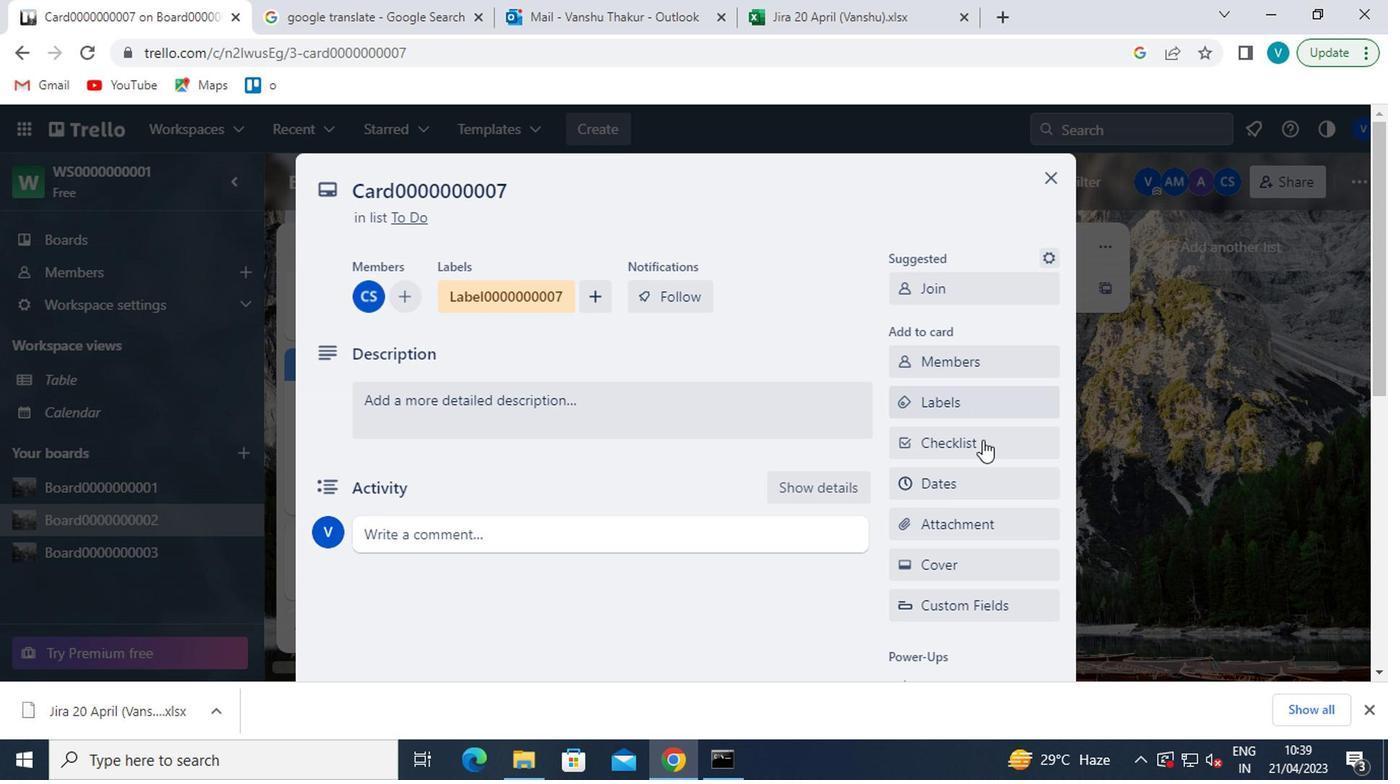 
Action: Key pressed <Key.shift>CL0000000007
Screenshot: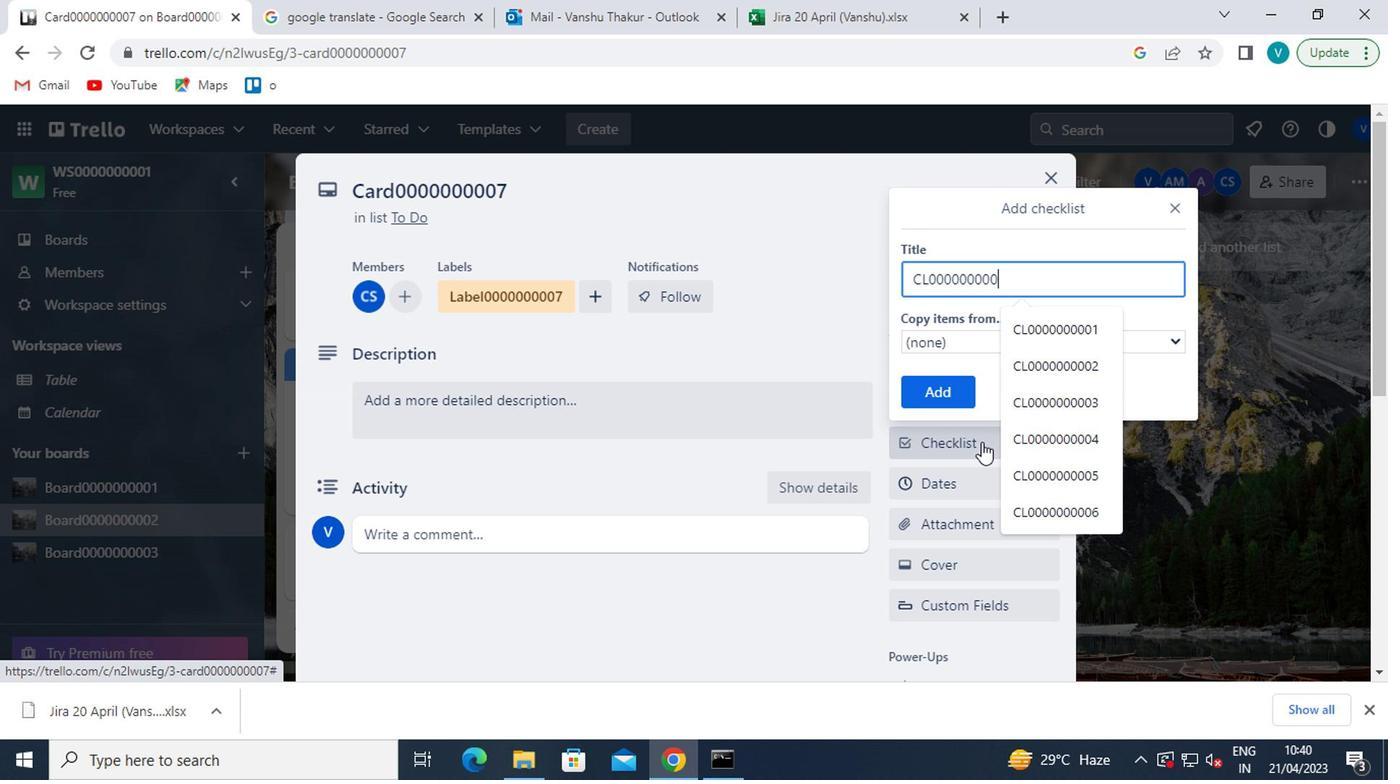 
Action: Mouse moved to (948, 388)
Screenshot: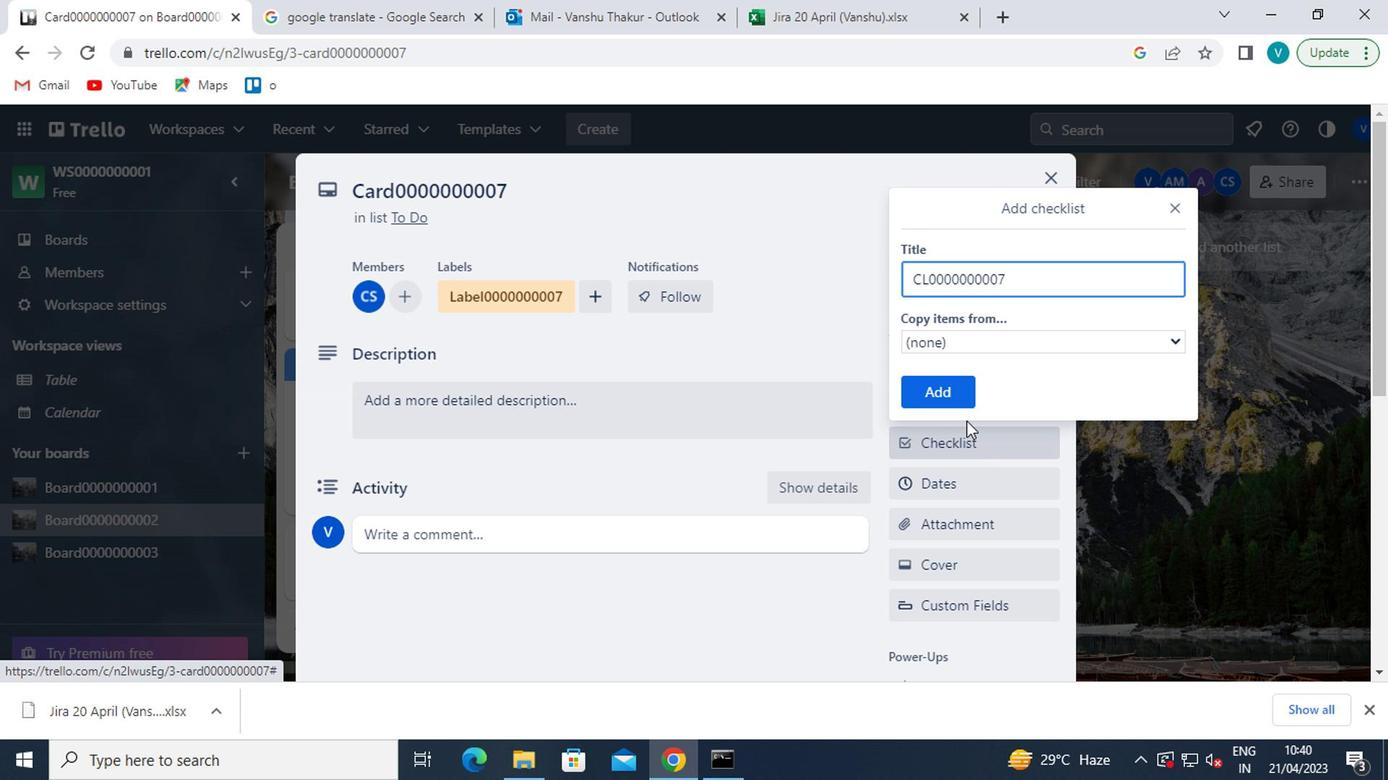 
Action: Mouse pressed left at (948, 388)
Screenshot: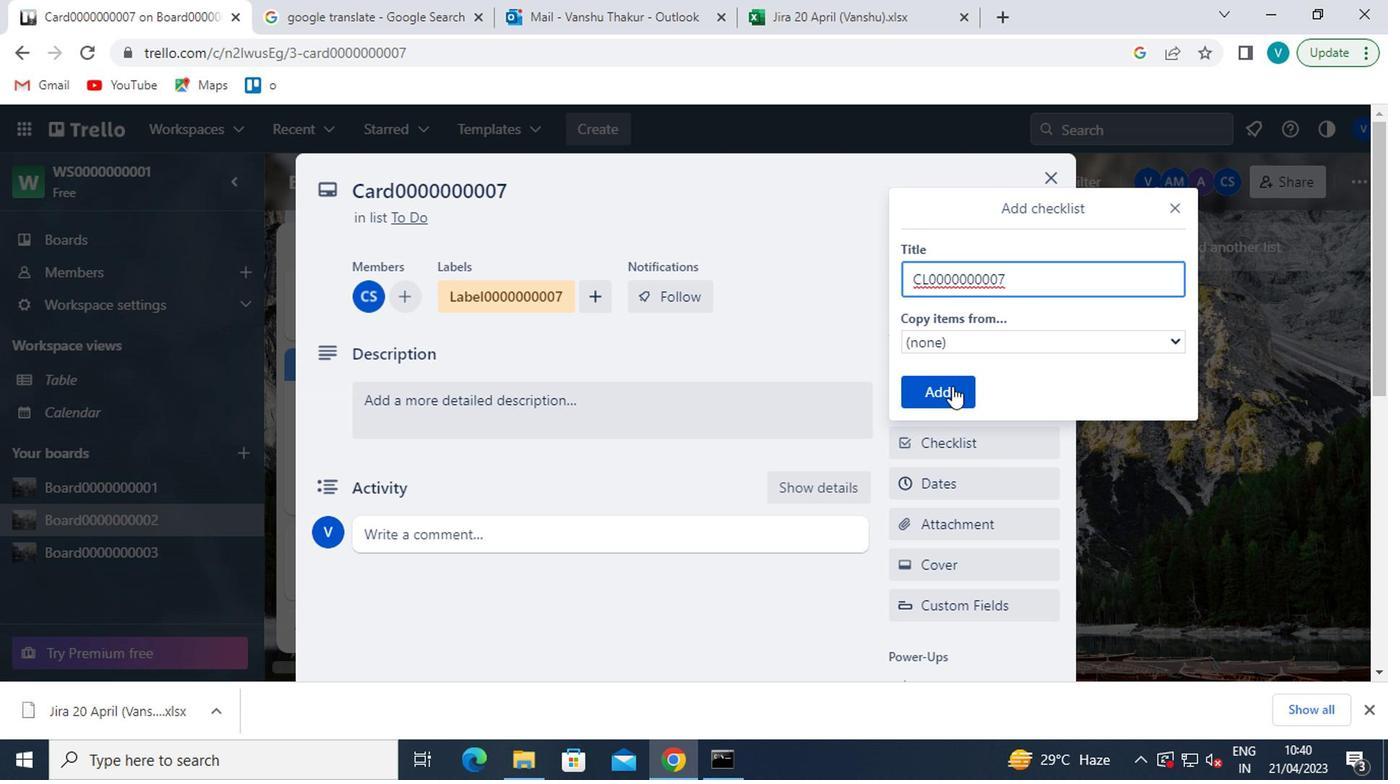 
Action: Mouse moved to (931, 480)
Screenshot: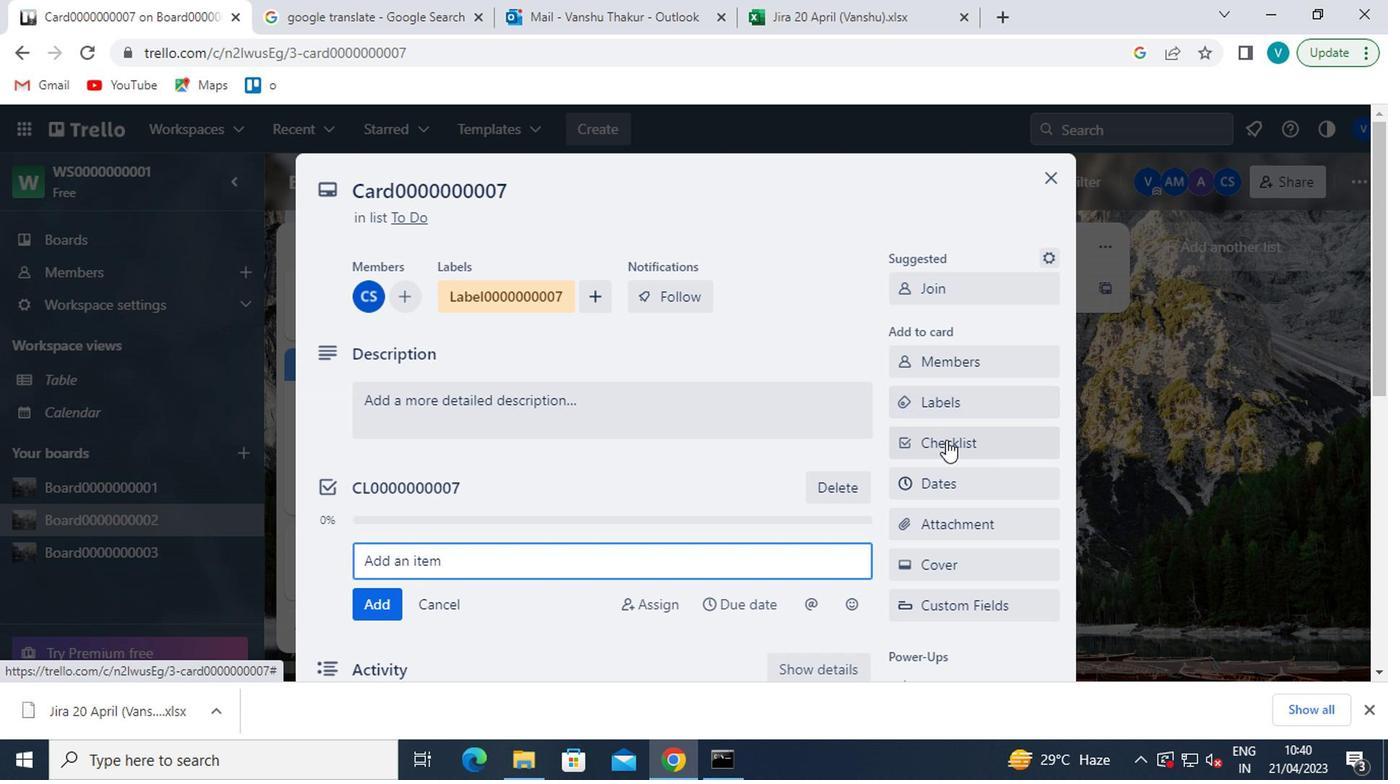 
Action: Mouse pressed left at (931, 480)
Screenshot: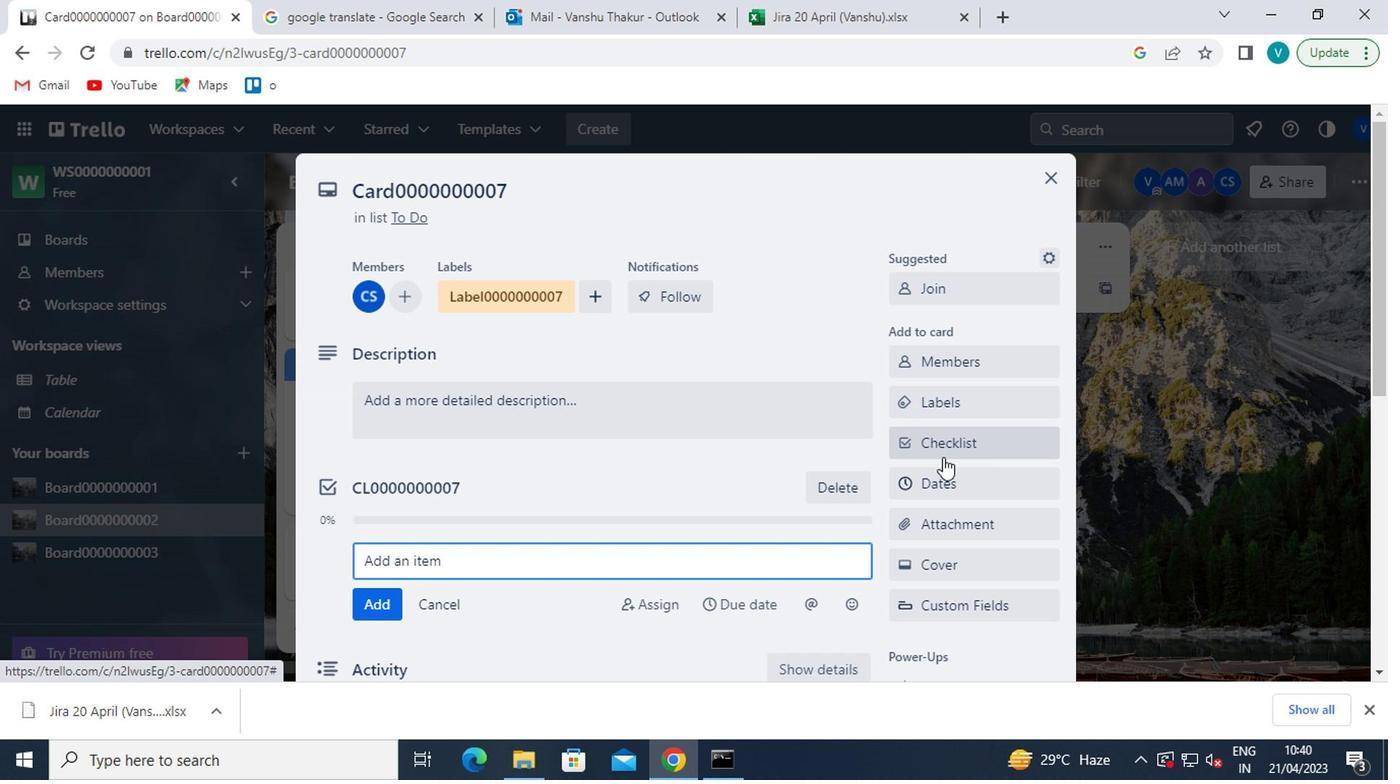 
Action: Mouse moved to (903, 556)
Screenshot: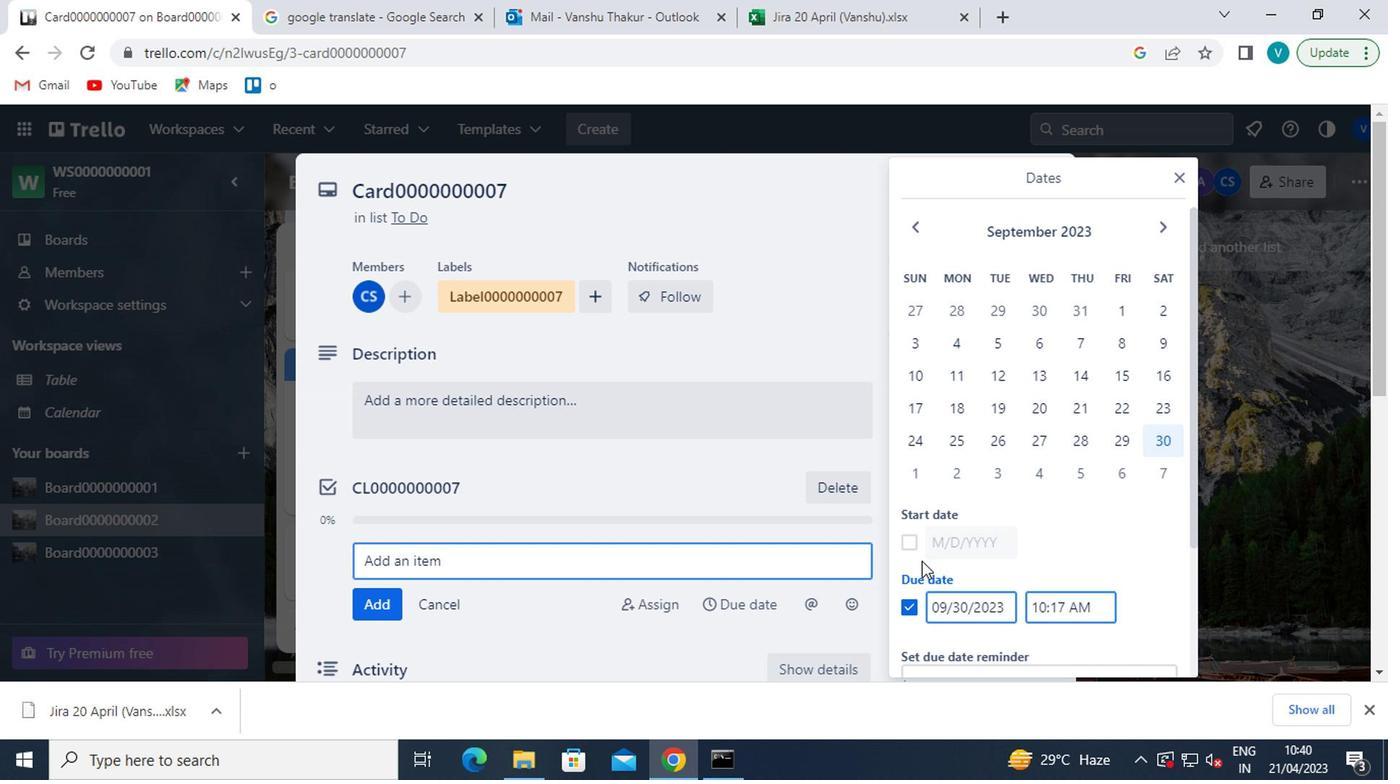 
Action: Mouse pressed left at (903, 556)
Screenshot: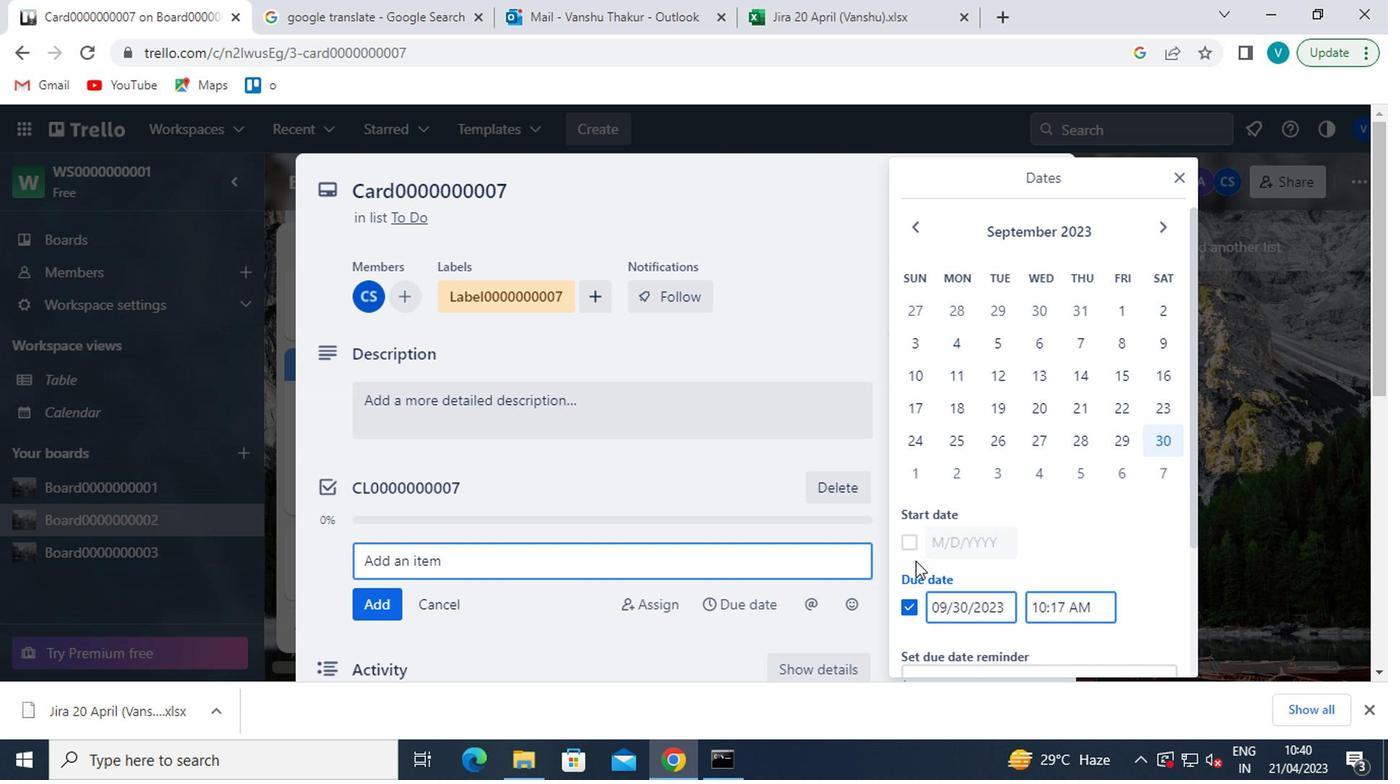 
Action: Mouse moved to (1157, 227)
Screenshot: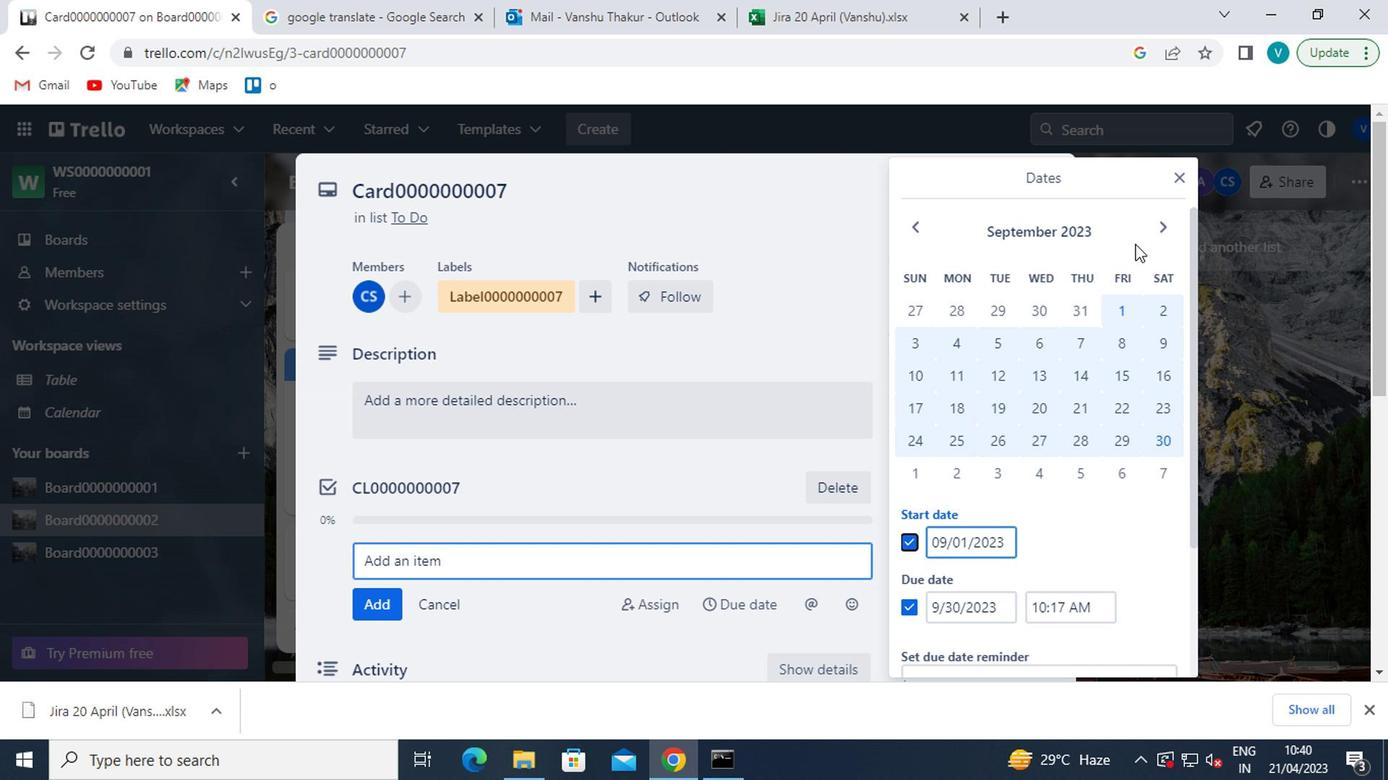 
Action: Mouse pressed left at (1157, 227)
Screenshot: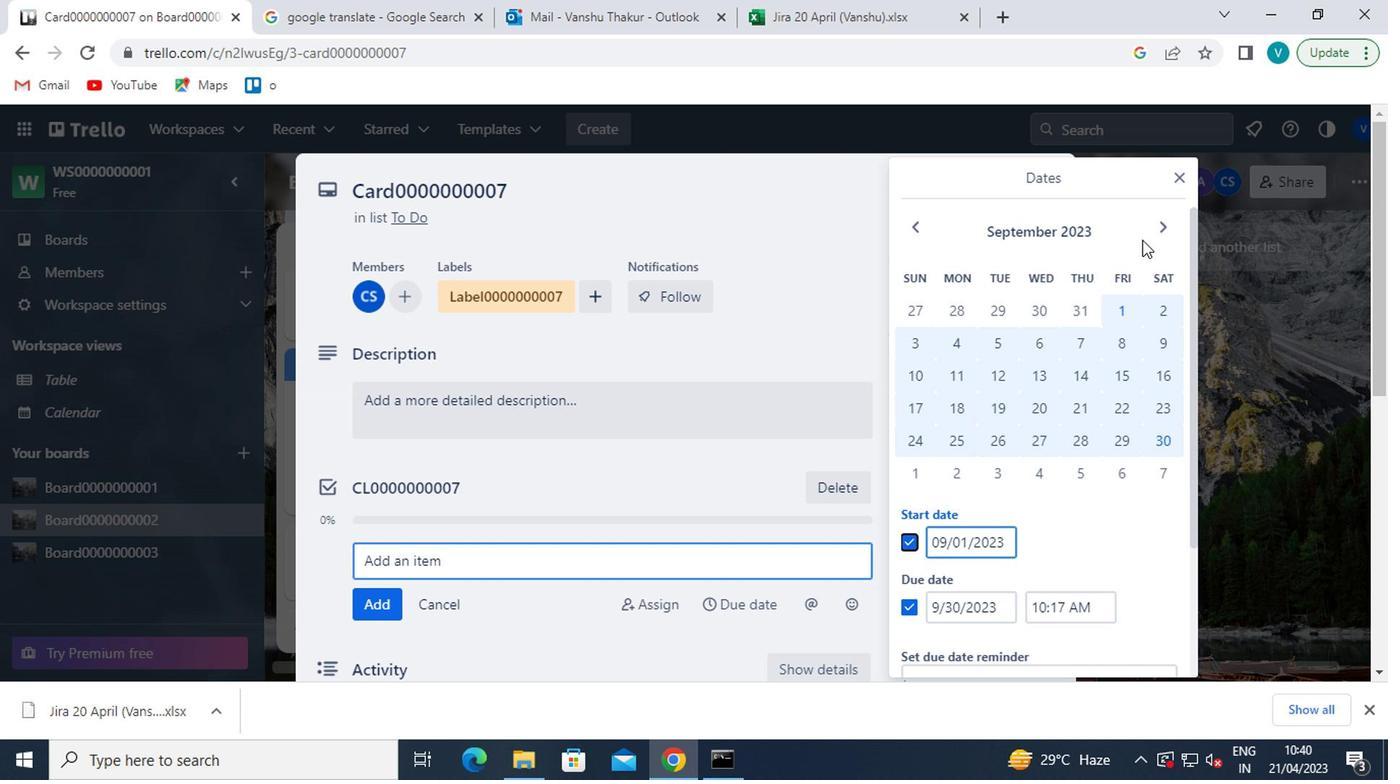 
Action: Mouse moved to (911, 316)
Screenshot: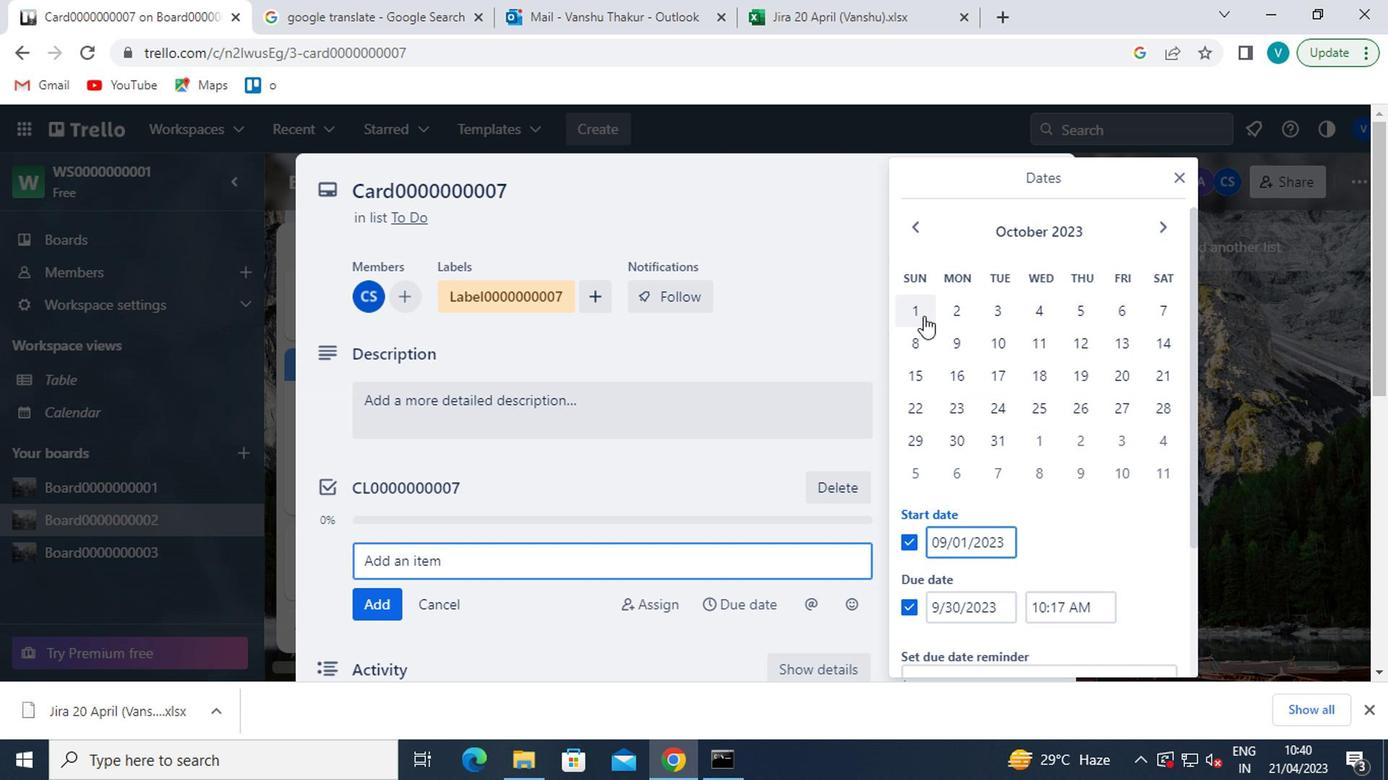 
Action: Mouse pressed left at (911, 316)
Screenshot: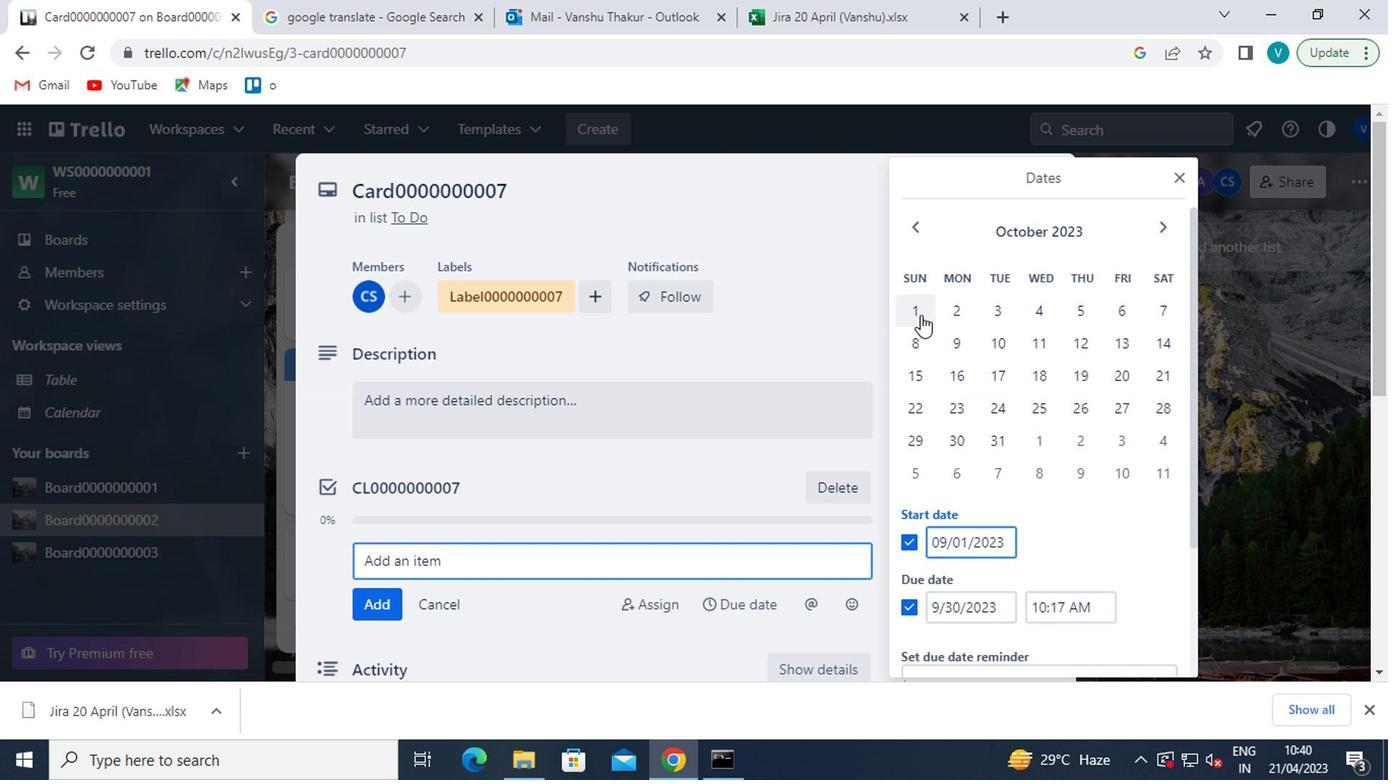 
Action: Mouse moved to (998, 432)
Screenshot: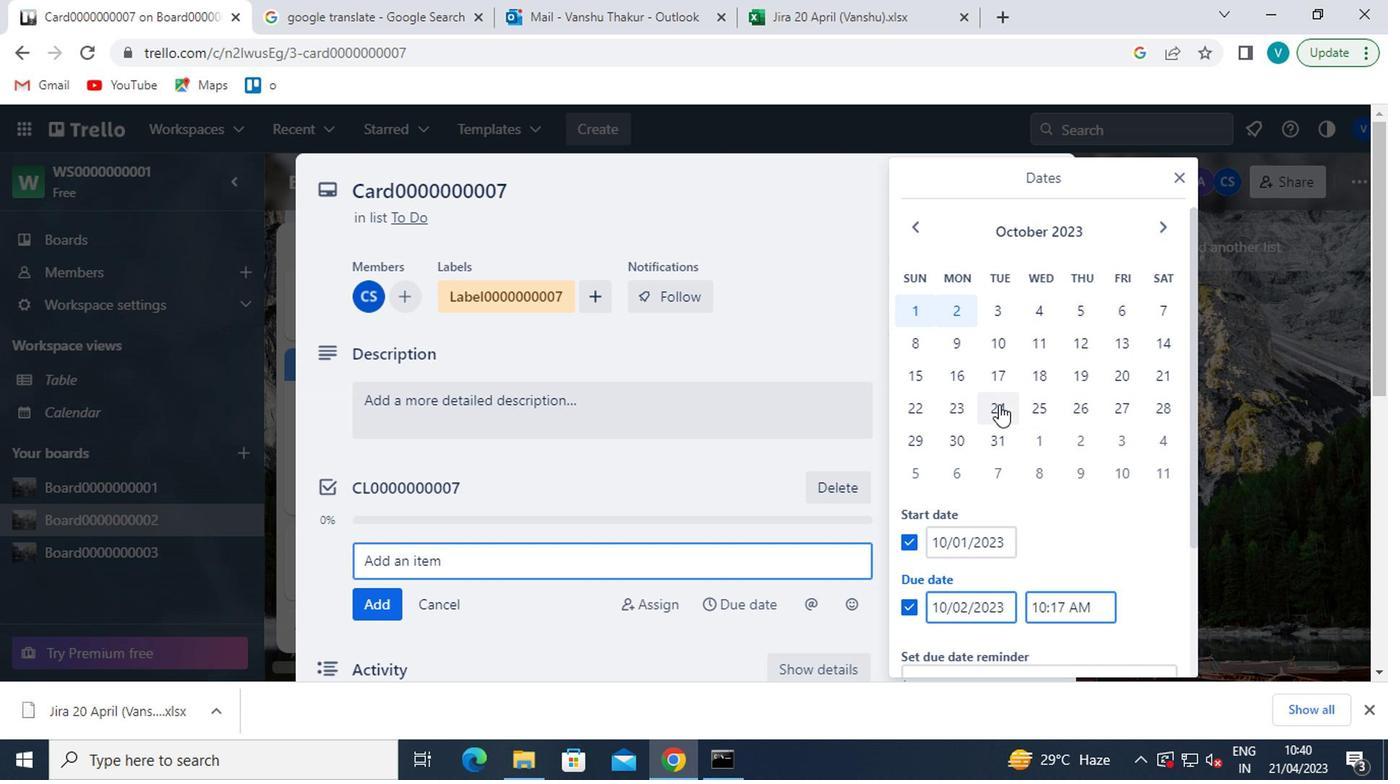 
Action: Mouse pressed left at (998, 432)
Screenshot: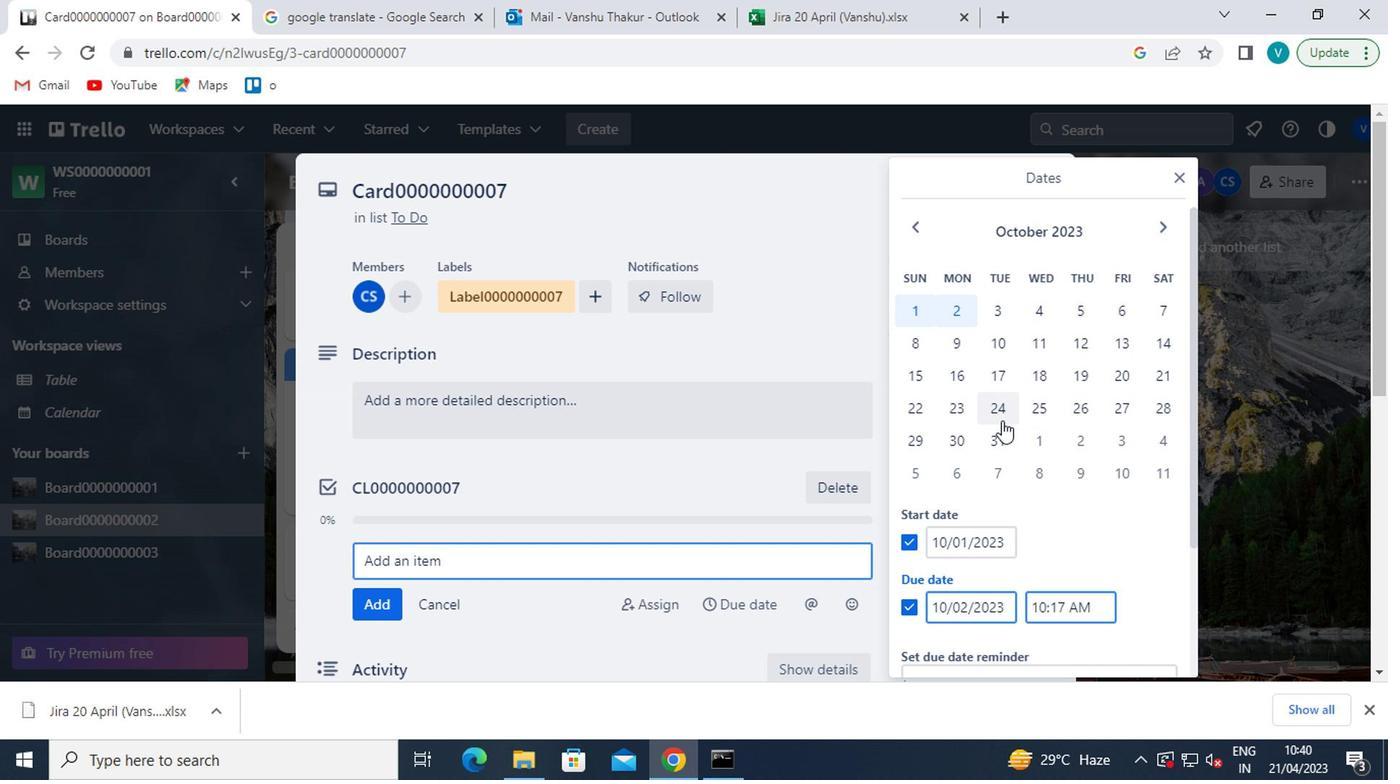 
Action: Mouse scrolled (998, 431) with delta (0, 0)
Screenshot: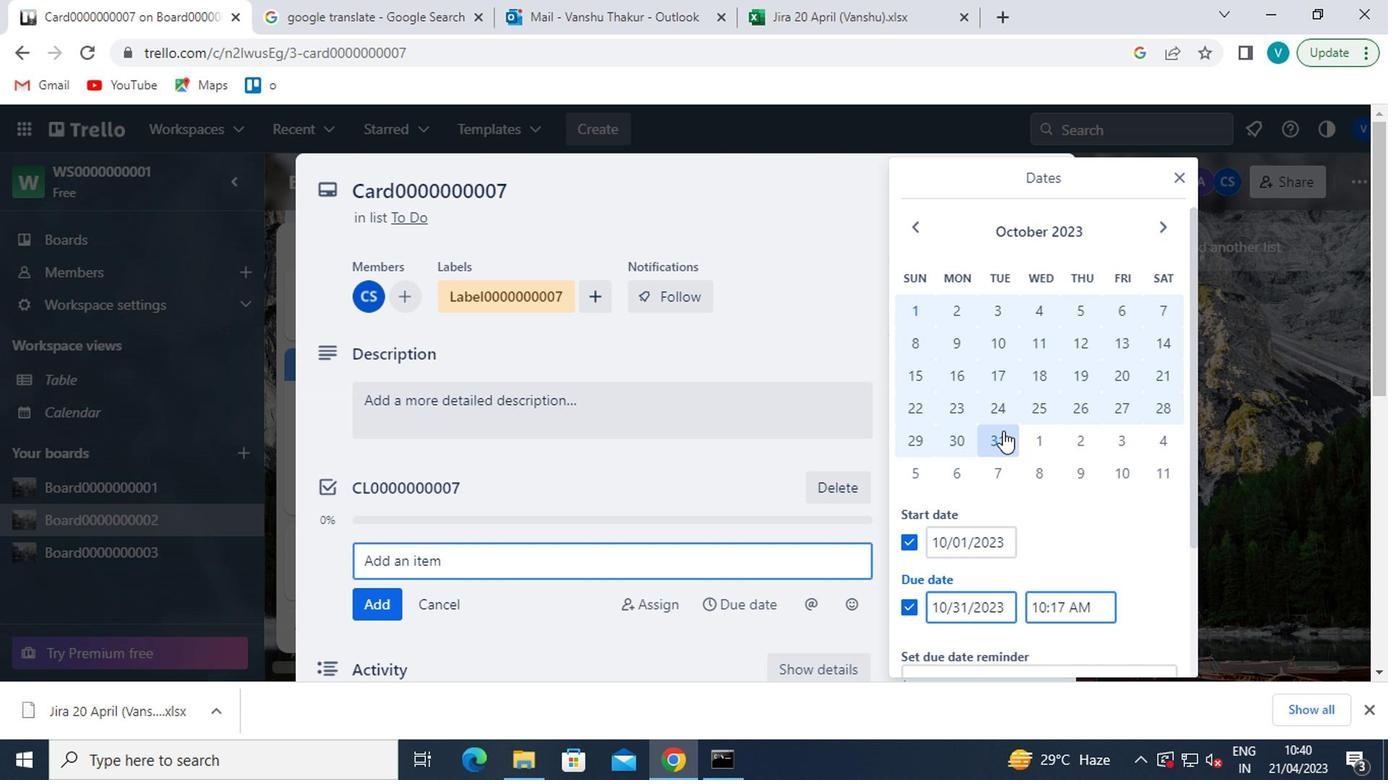 
Action: Mouse scrolled (998, 431) with delta (0, 0)
Screenshot: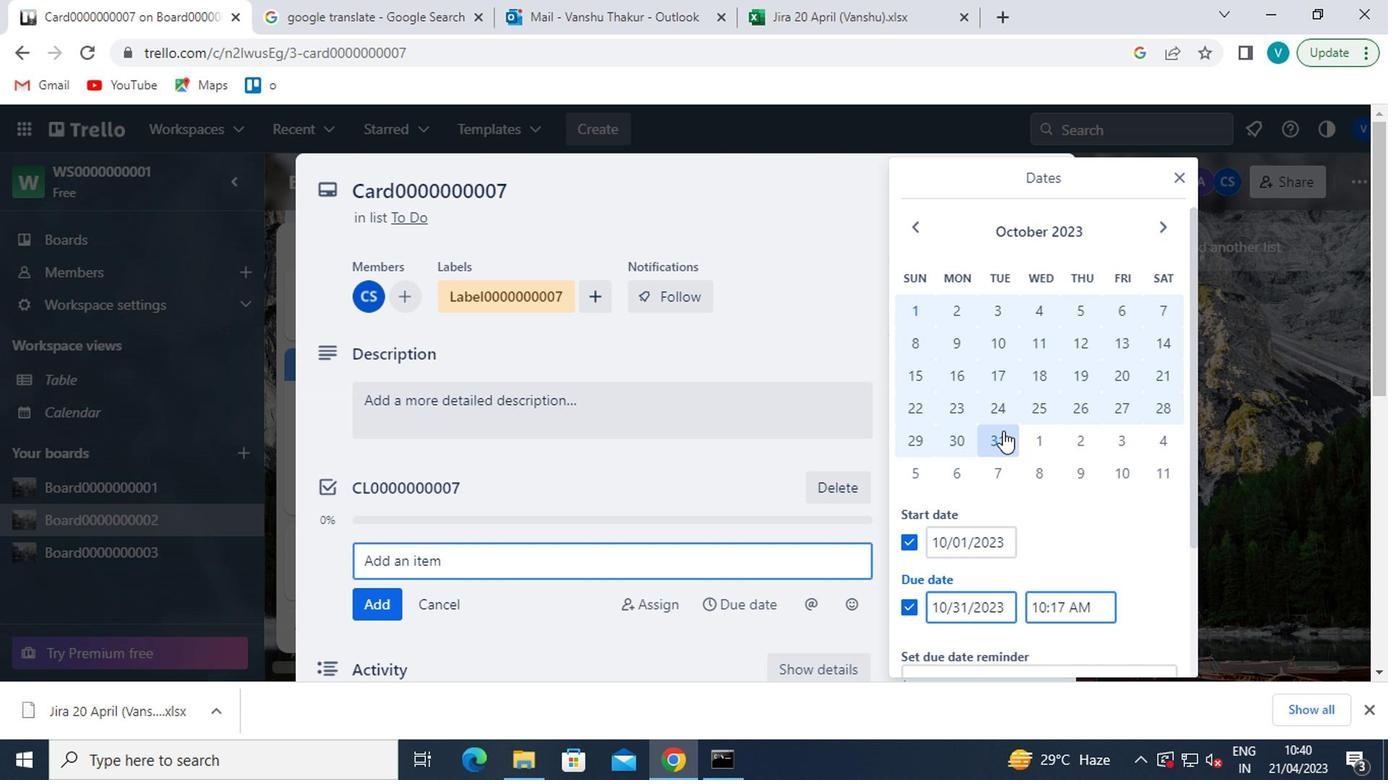
Action: Mouse scrolled (998, 431) with delta (0, 0)
Screenshot: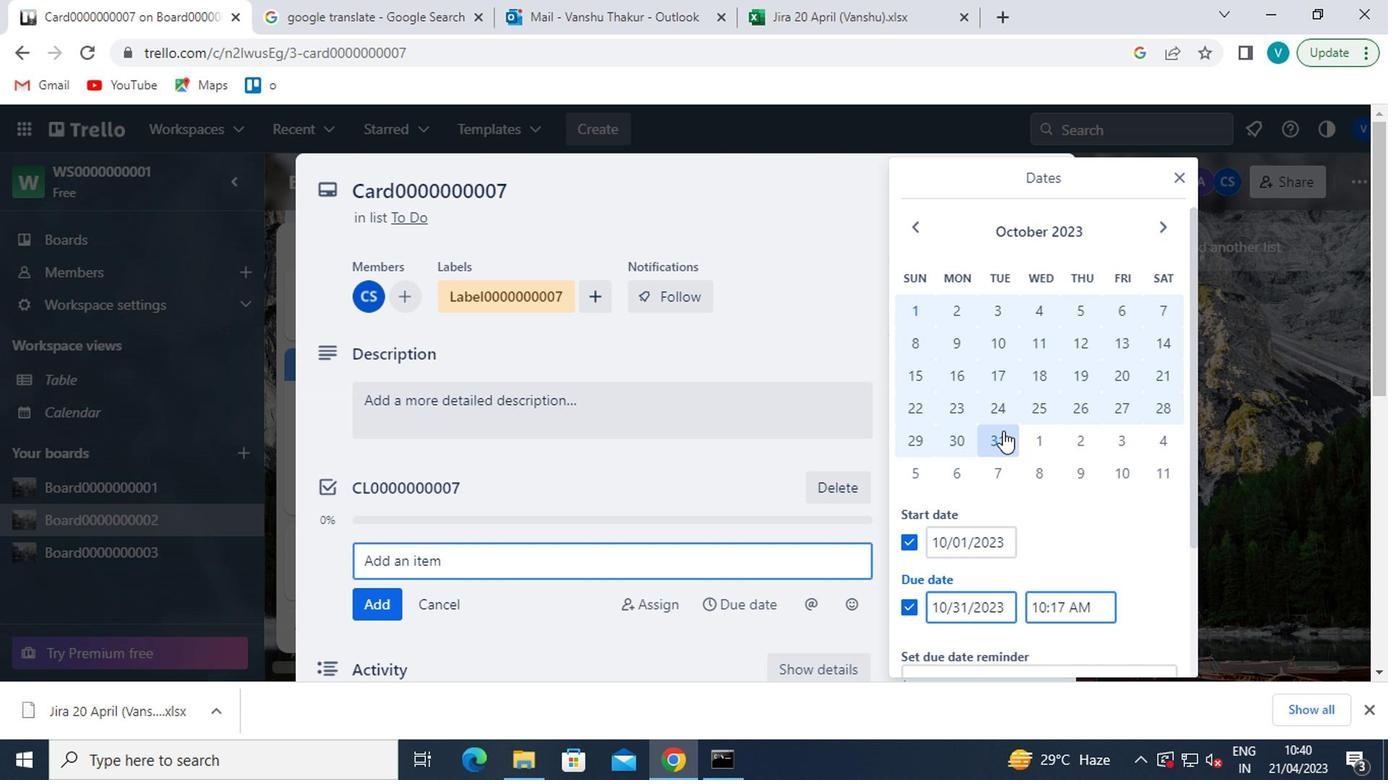 
Action: Mouse moved to (978, 602)
Screenshot: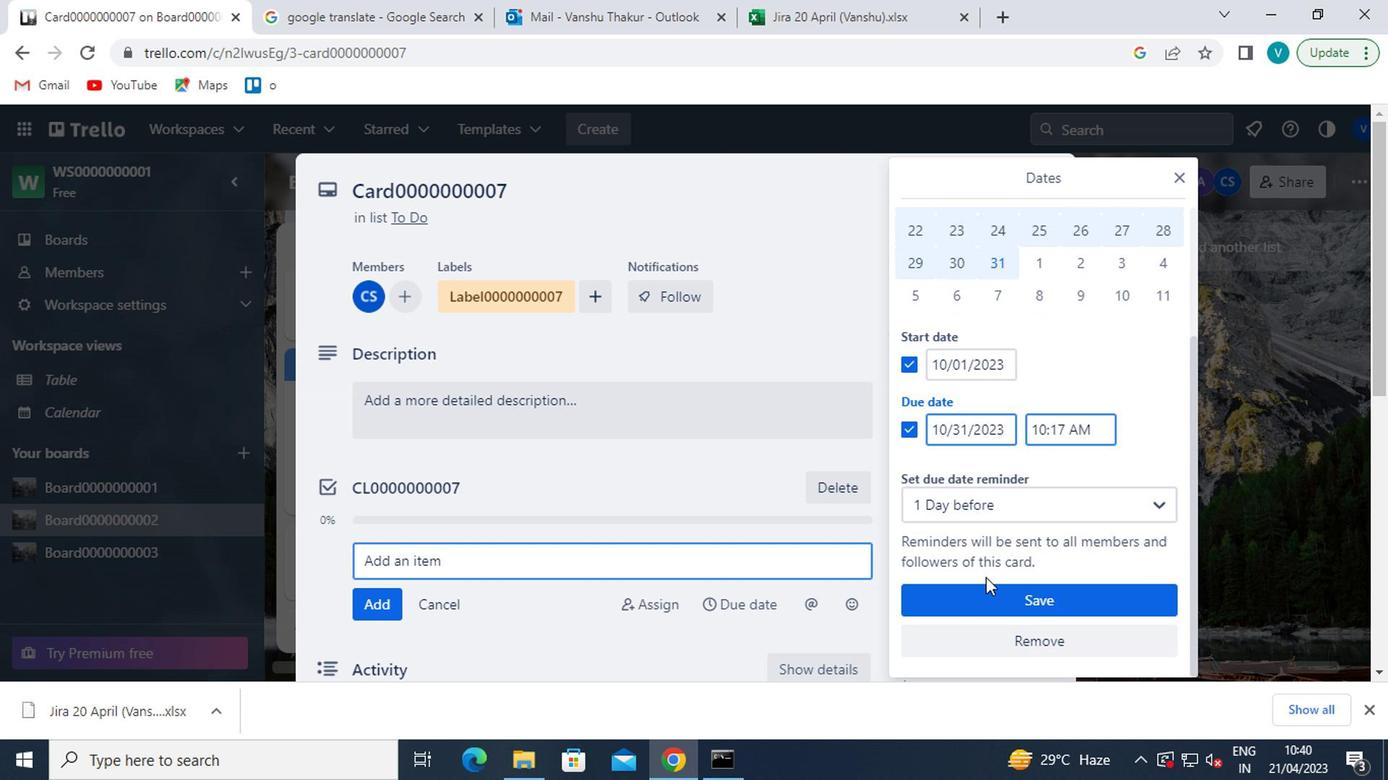 
Action: Mouse pressed left at (978, 602)
Screenshot: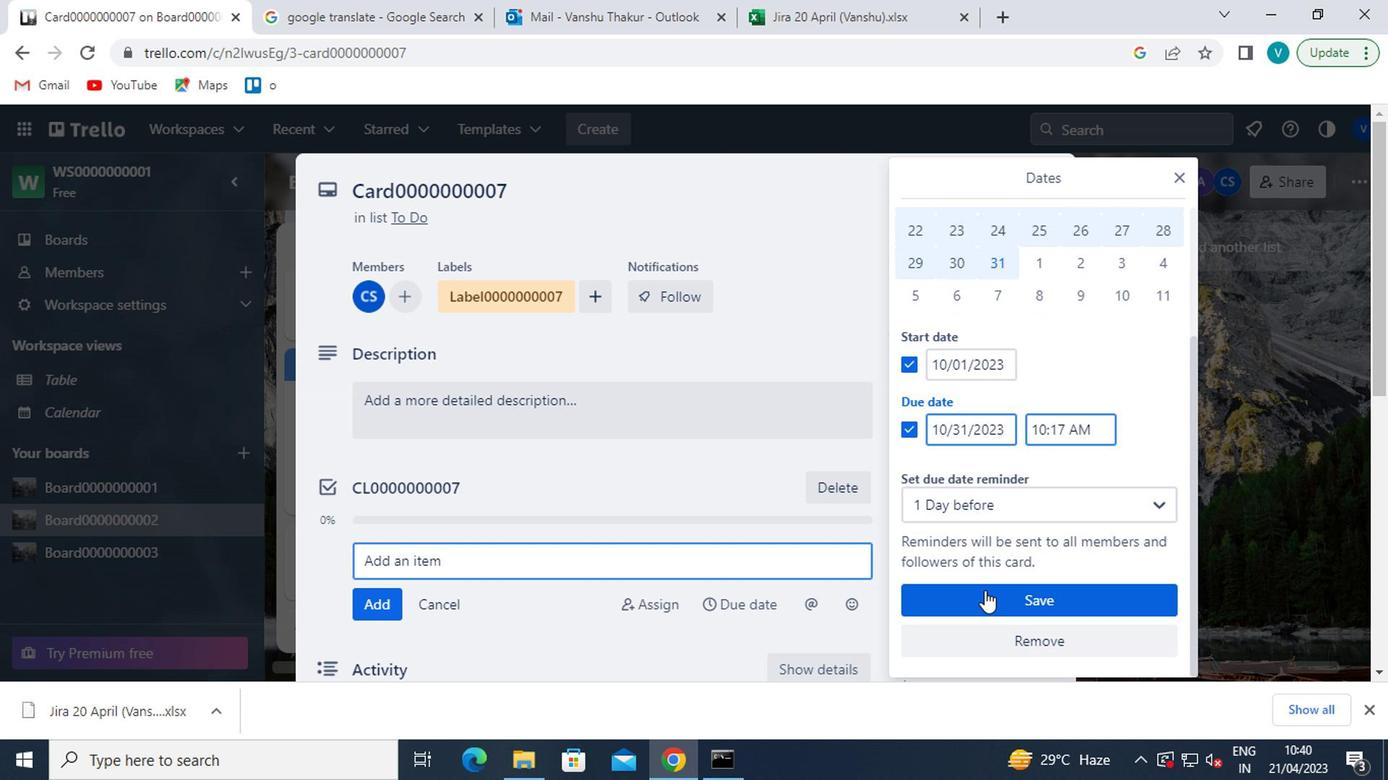 
